 Task: Create a due date automation trigger when advanced on, on the monday before a card is due add content with a name containing resume at 11:00 AM.
Action: Mouse moved to (854, 258)
Screenshot: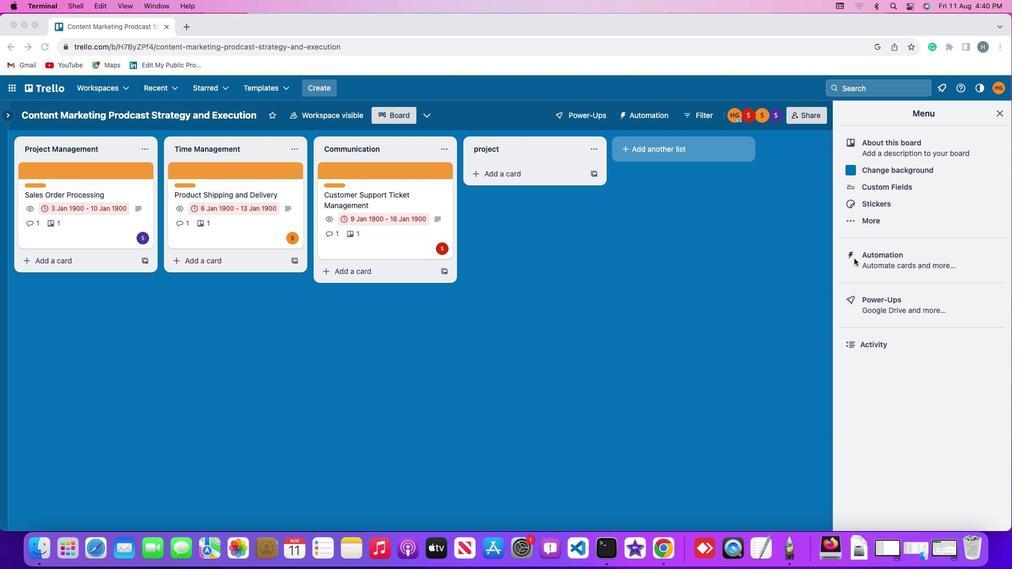 
Action: Mouse pressed left at (854, 258)
Screenshot: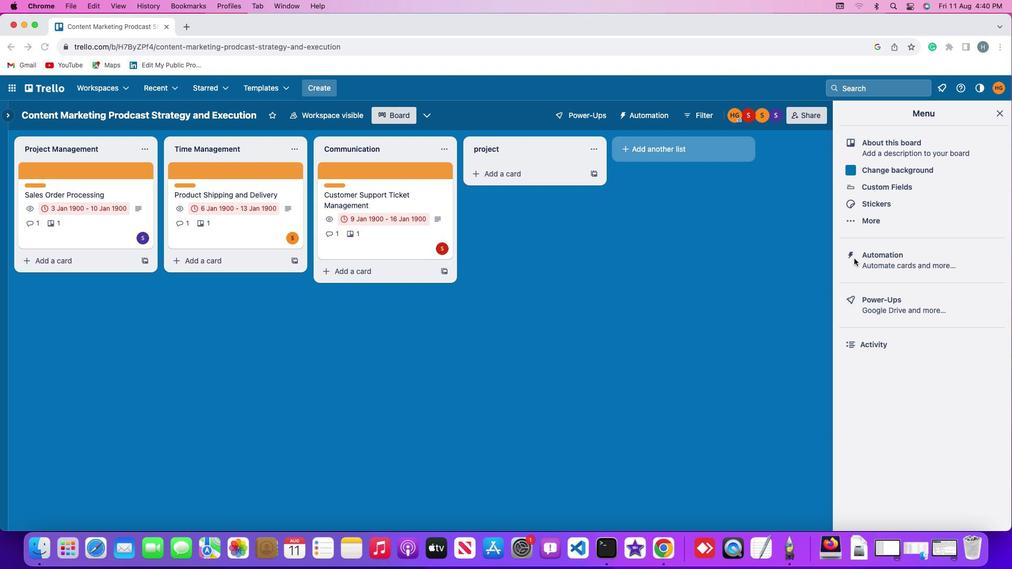 
Action: Mouse pressed left at (854, 258)
Screenshot: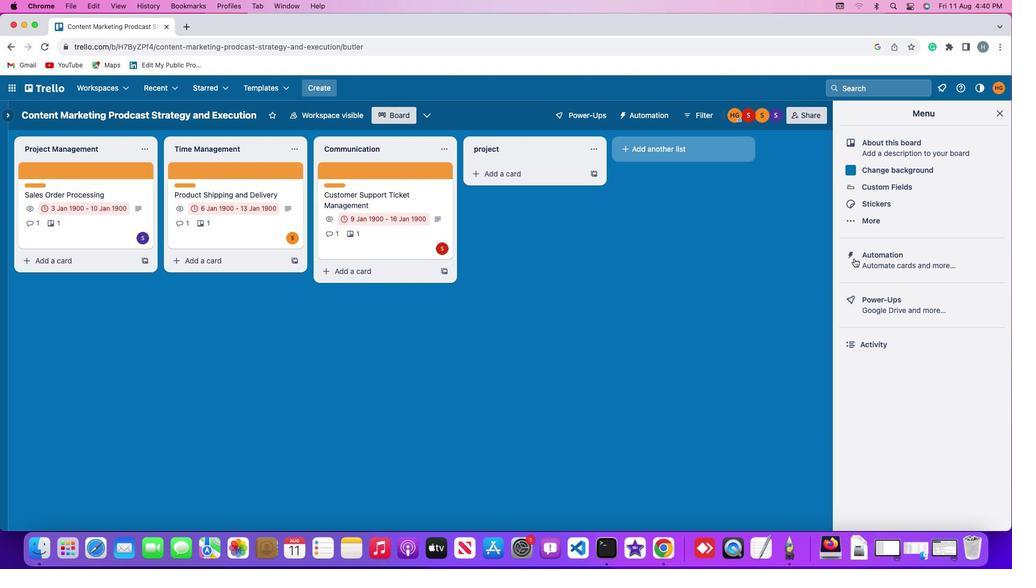 
Action: Mouse moved to (61, 249)
Screenshot: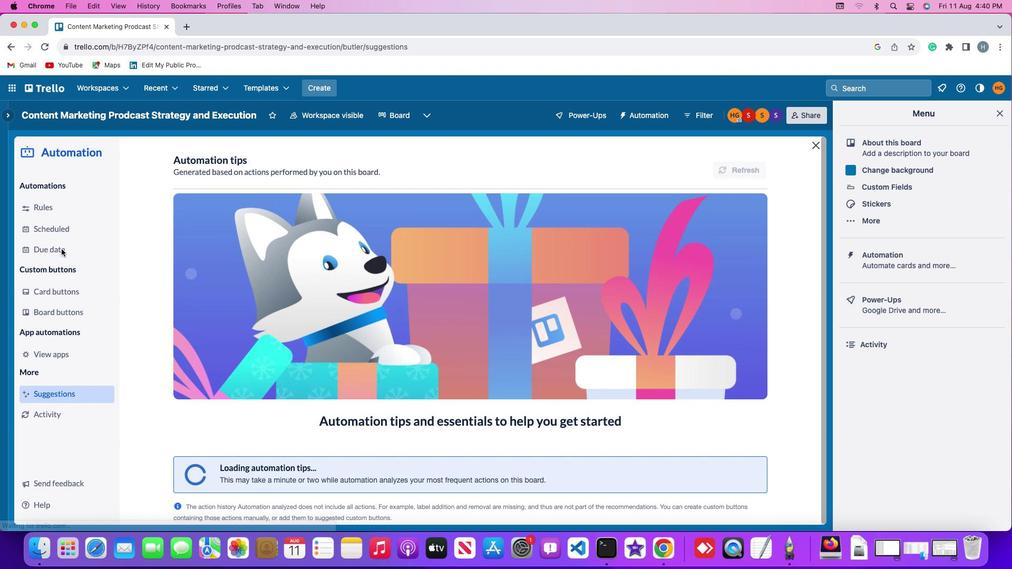
Action: Mouse pressed left at (61, 249)
Screenshot: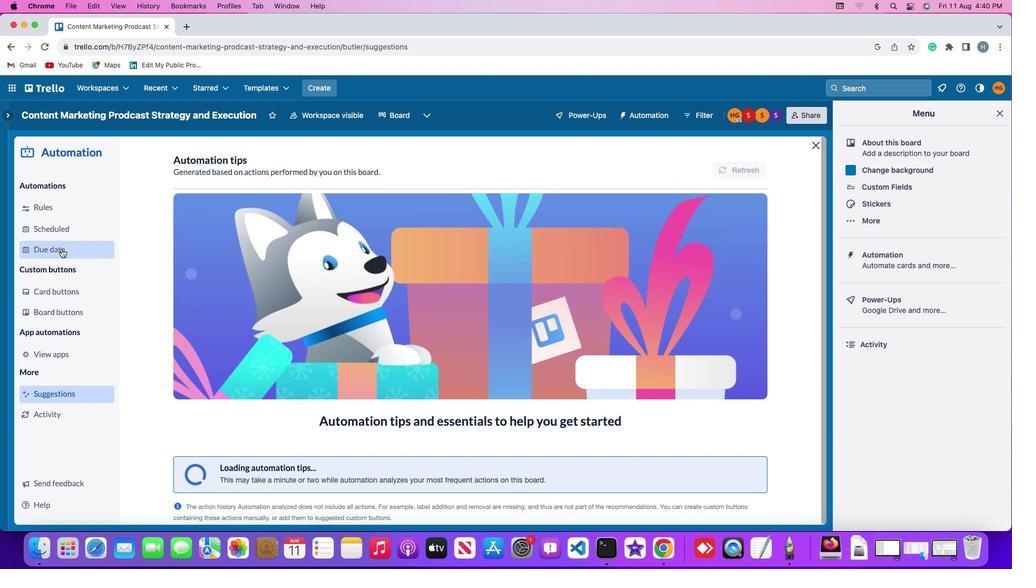 
Action: Mouse moved to (713, 162)
Screenshot: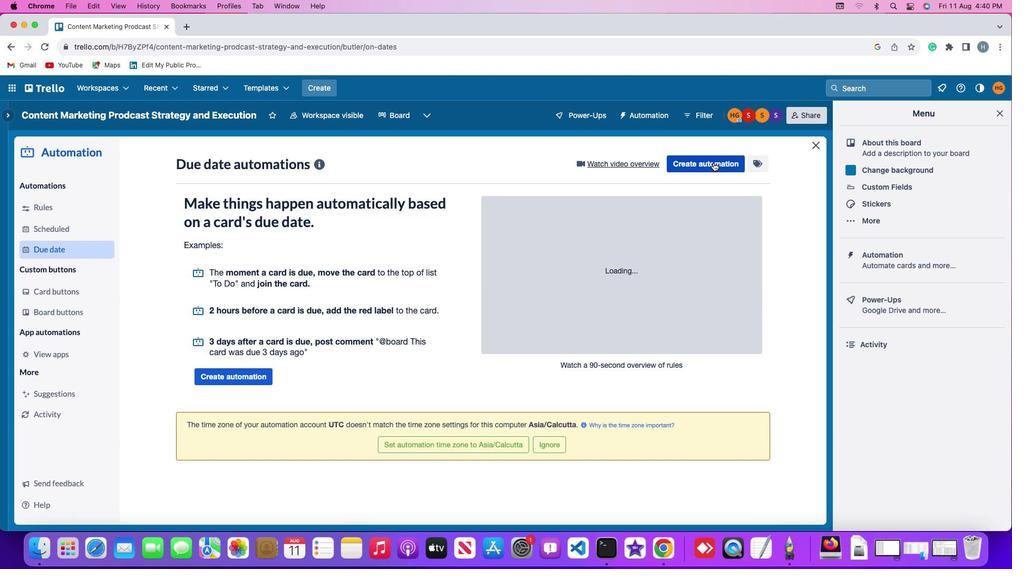 
Action: Mouse pressed left at (713, 162)
Screenshot: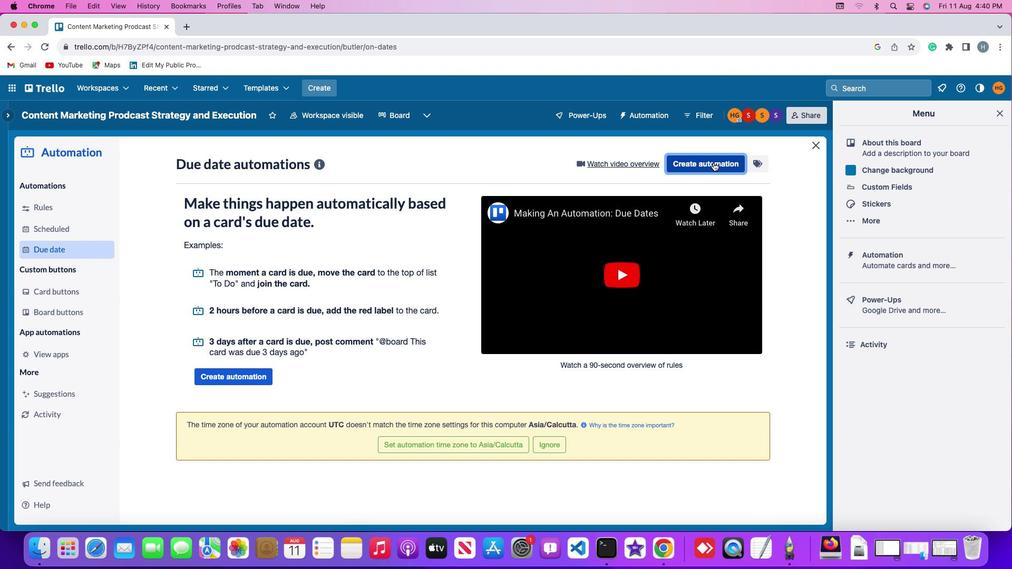 
Action: Mouse moved to (197, 263)
Screenshot: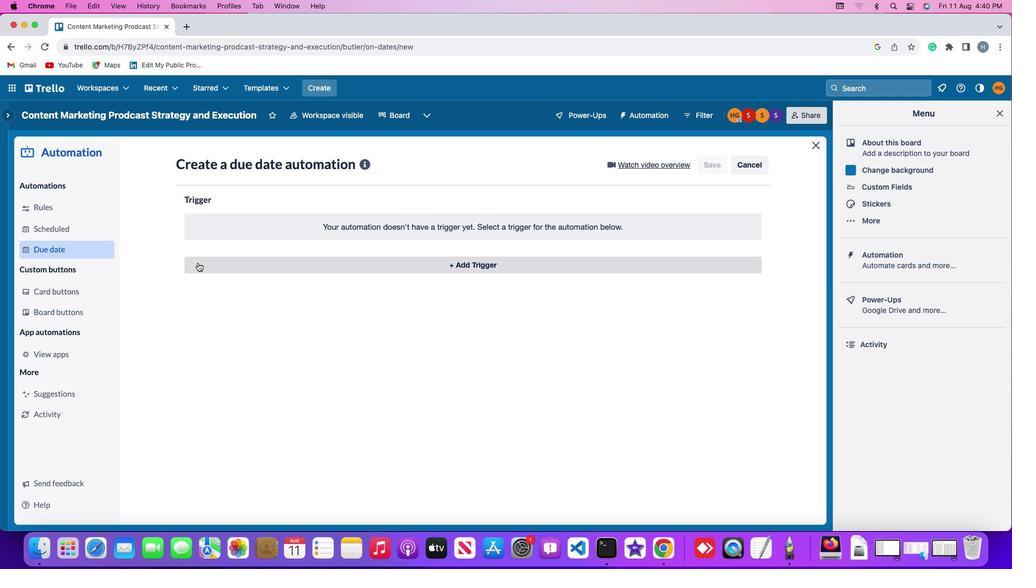 
Action: Mouse pressed left at (197, 263)
Screenshot: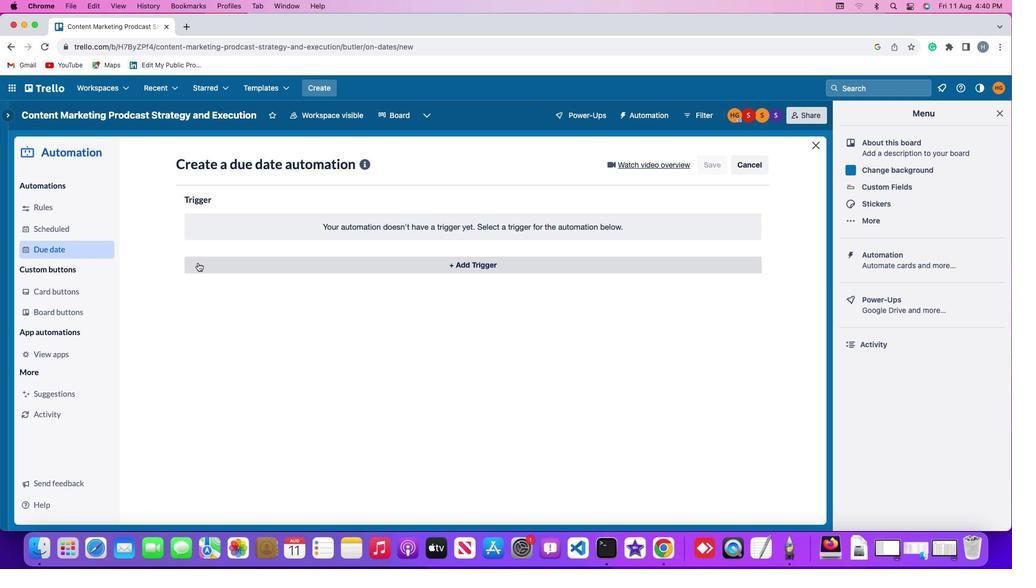 
Action: Mouse moved to (228, 455)
Screenshot: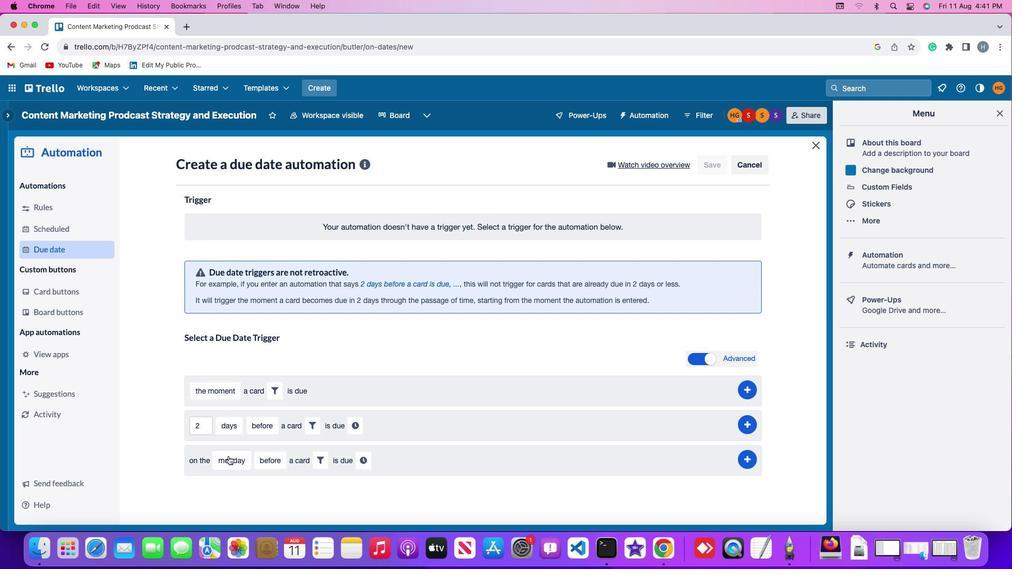 
Action: Mouse pressed left at (228, 455)
Screenshot: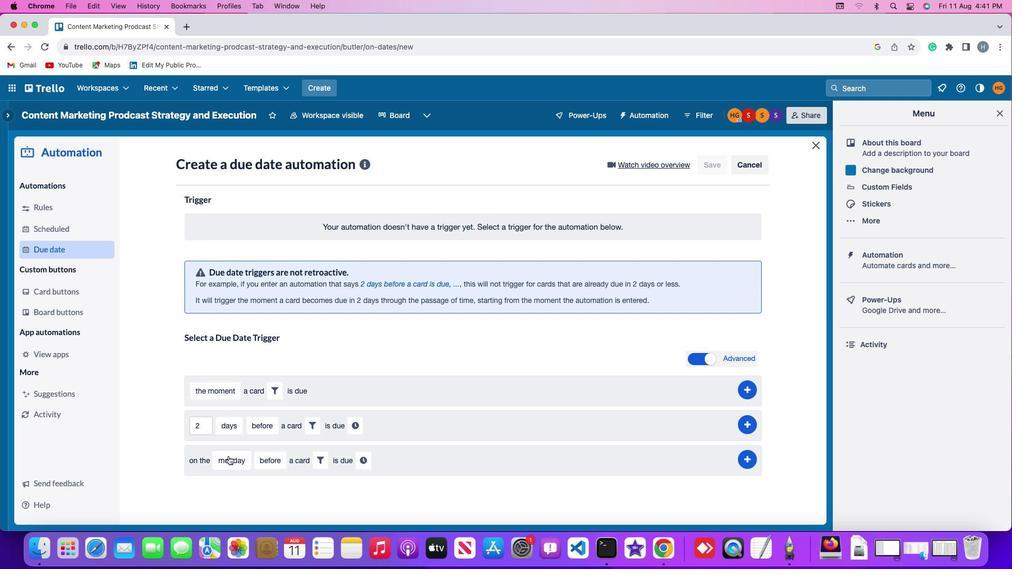 
Action: Mouse moved to (248, 314)
Screenshot: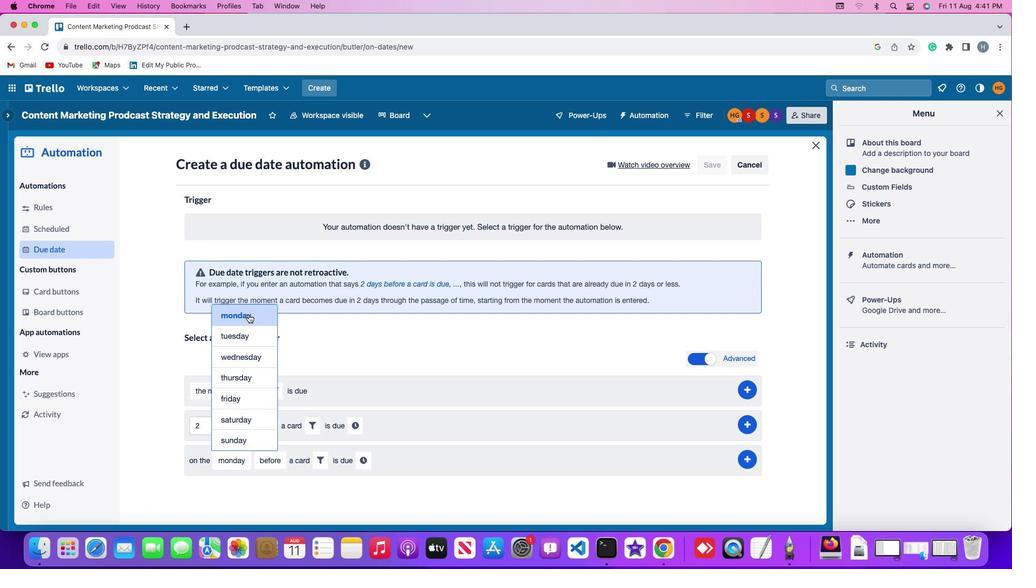 
Action: Mouse pressed left at (248, 314)
Screenshot: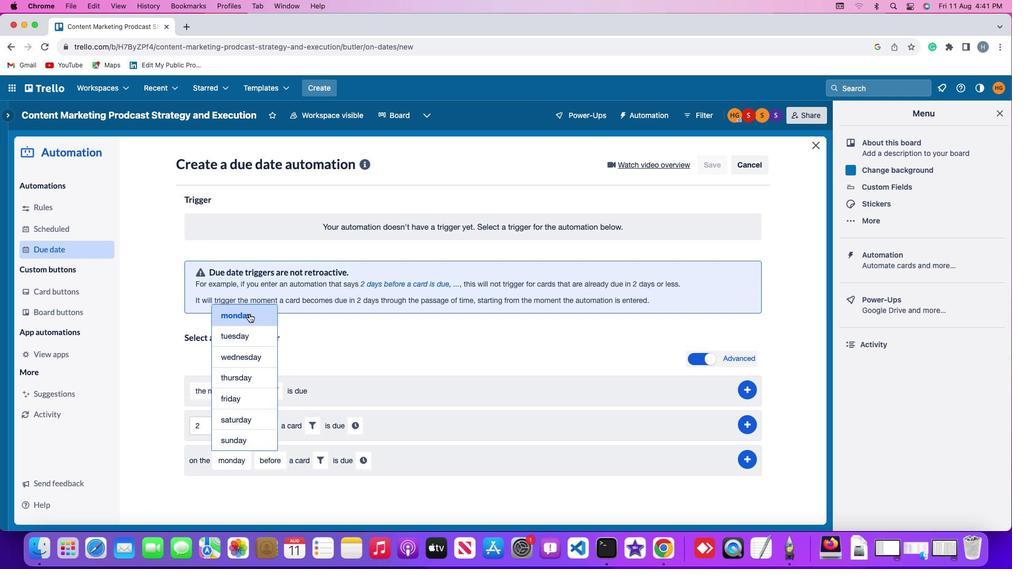 
Action: Mouse moved to (276, 458)
Screenshot: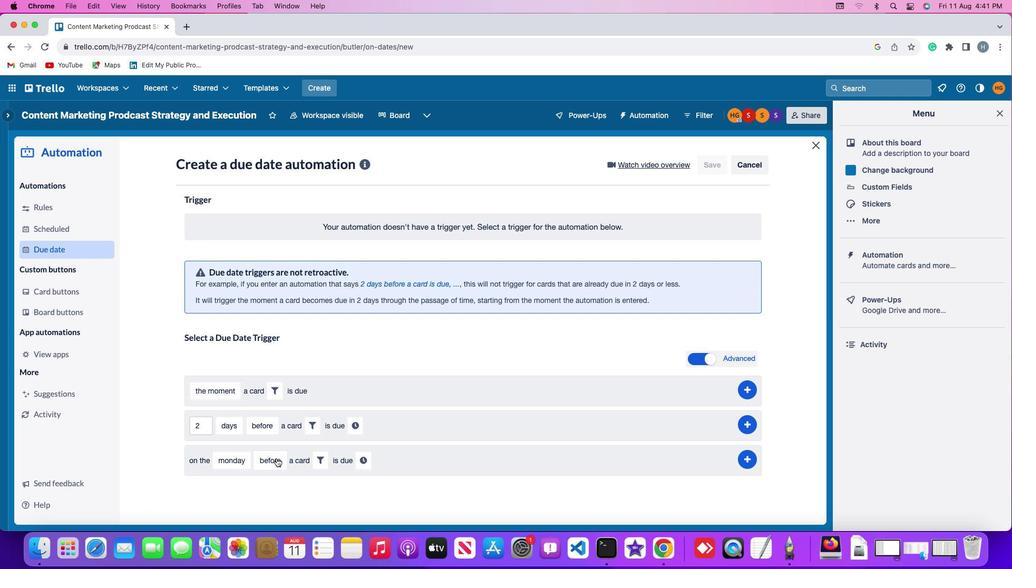 
Action: Mouse pressed left at (276, 458)
Screenshot: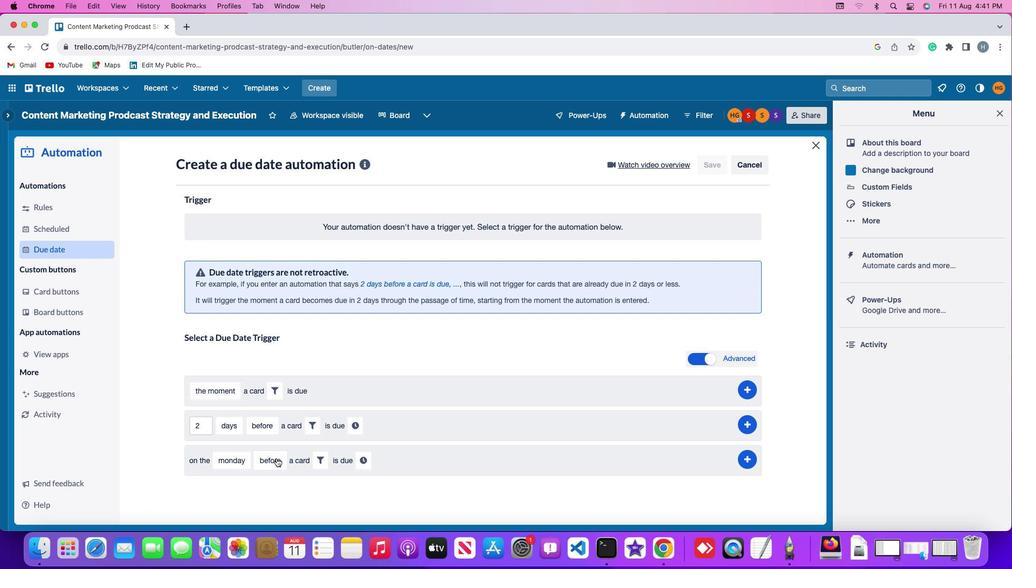 
Action: Mouse moved to (292, 378)
Screenshot: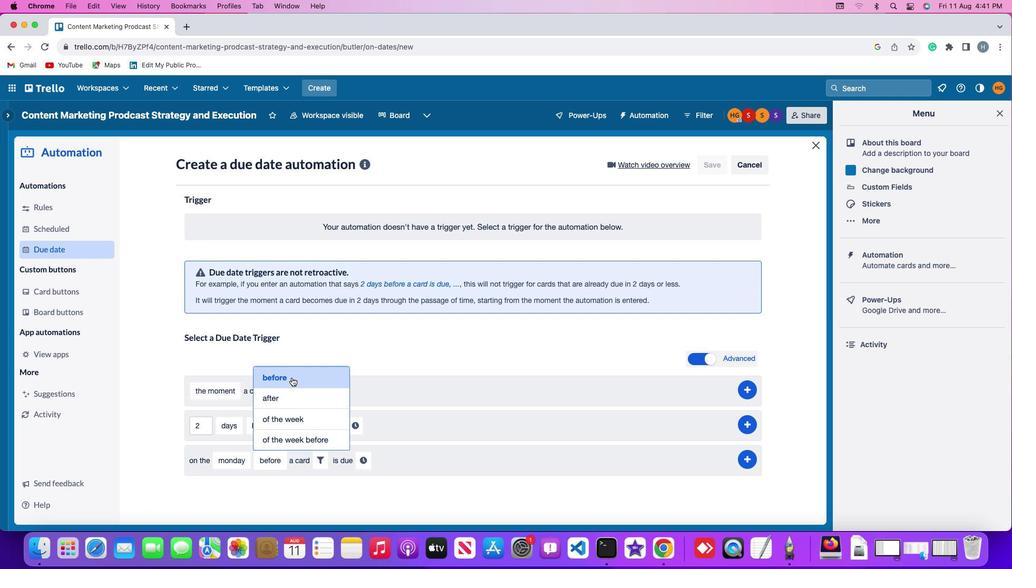 
Action: Mouse pressed left at (292, 378)
Screenshot: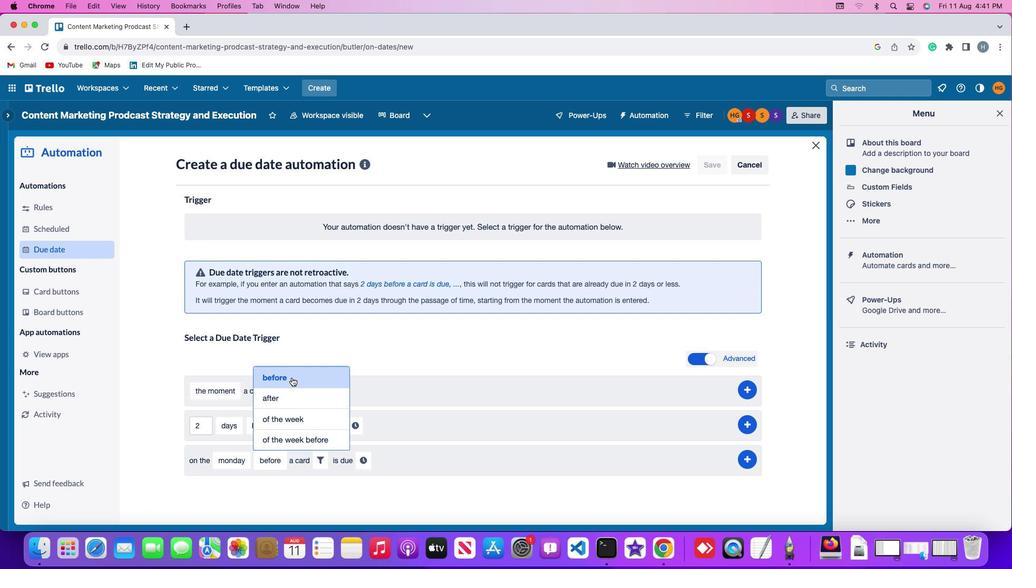 
Action: Mouse moved to (317, 458)
Screenshot: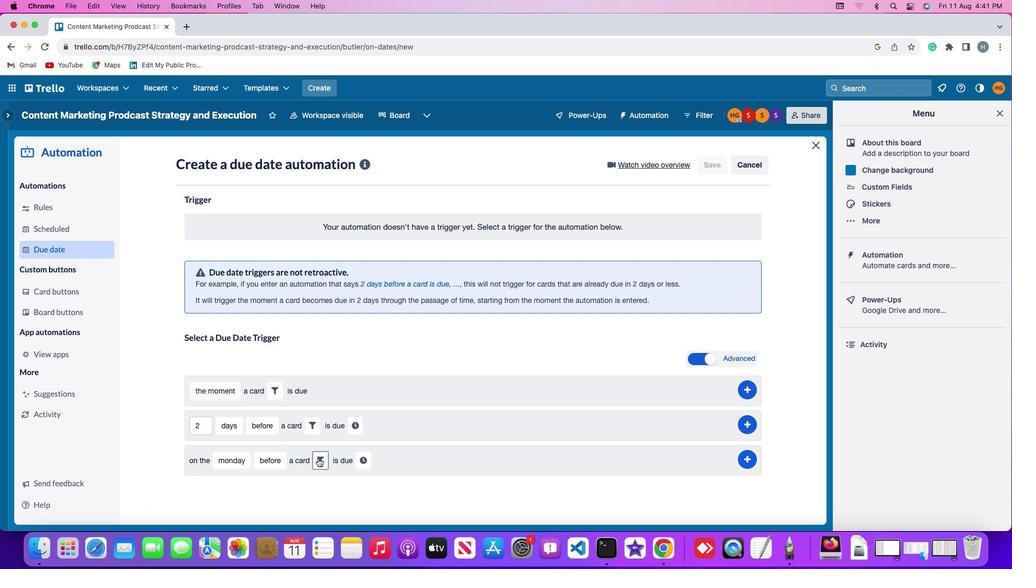 
Action: Mouse pressed left at (317, 458)
Screenshot: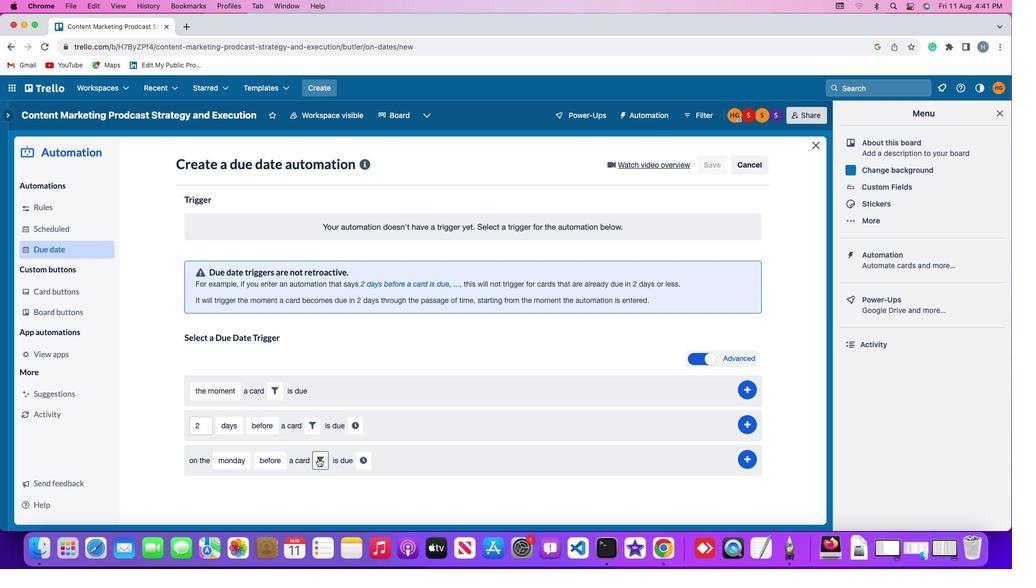 
Action: Mouse moved to (435, 492)
Screenshot: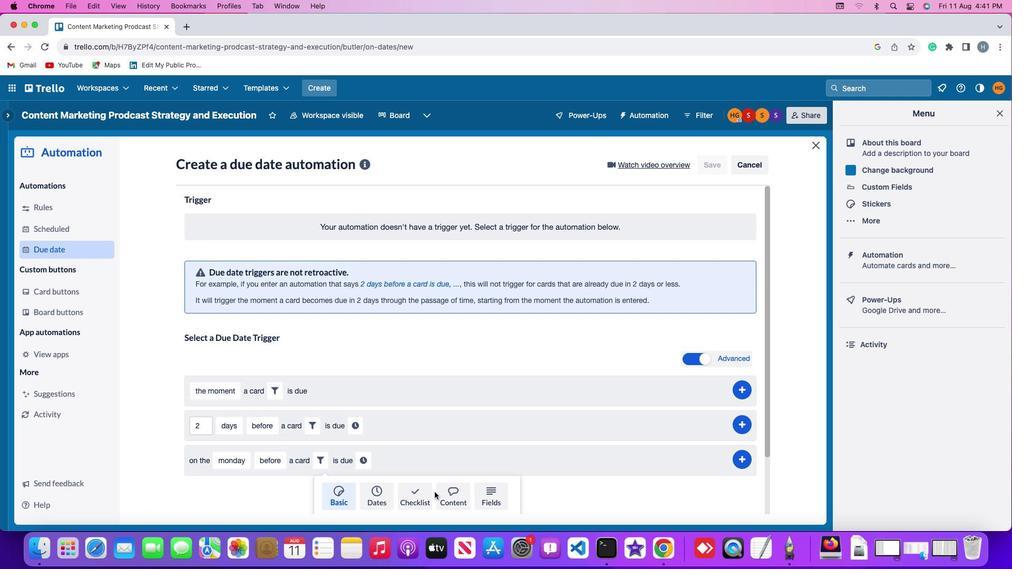
Action: Mouse pressed left at (435, 492)
Screenshot: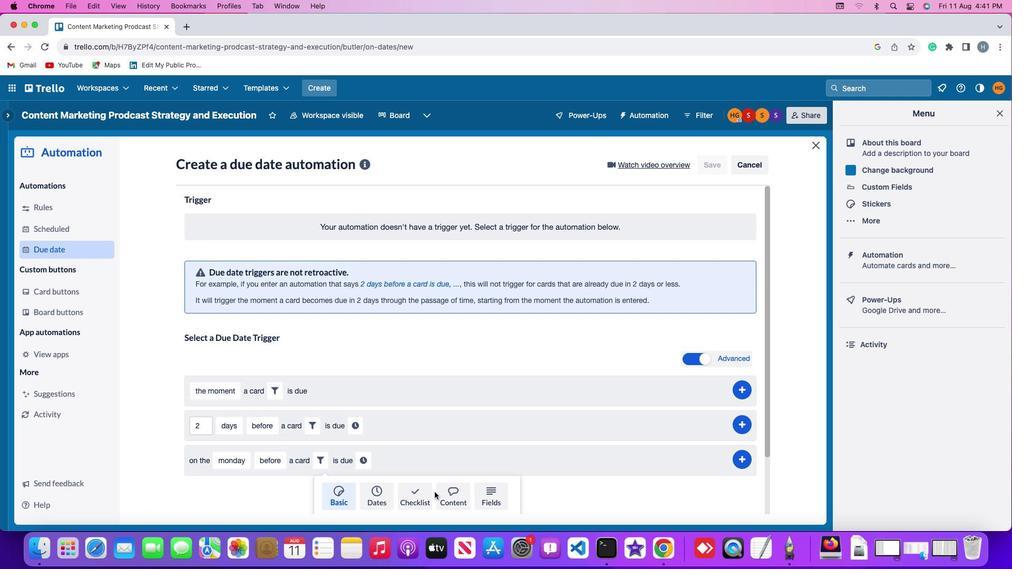
Action: Mouse moved to (452, 492)
Screenshot: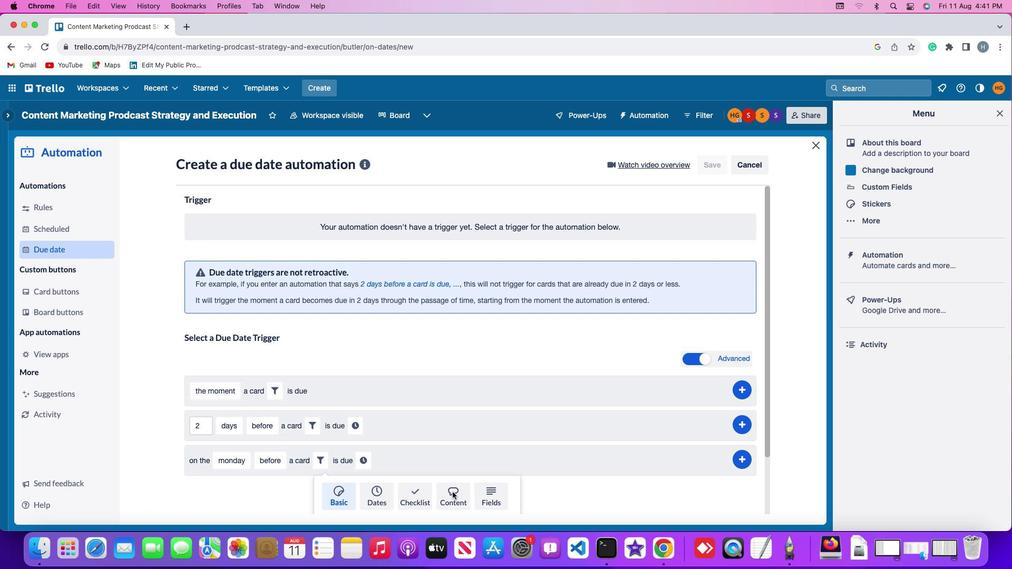 
Action: Mouse pressed left at (452, 492)
Screenshot: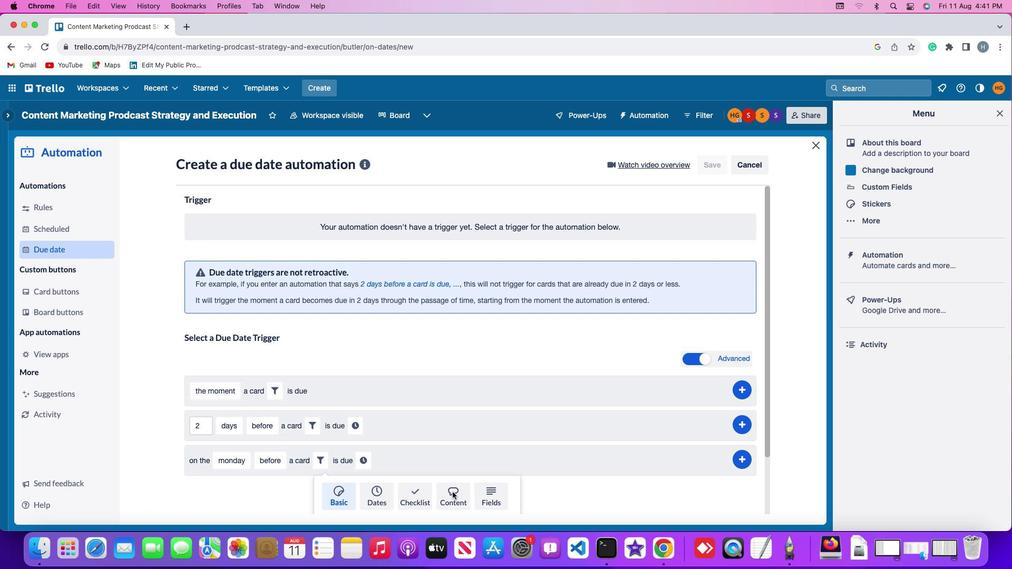
Action: Mouse moved to (257, 491)
Screenshot: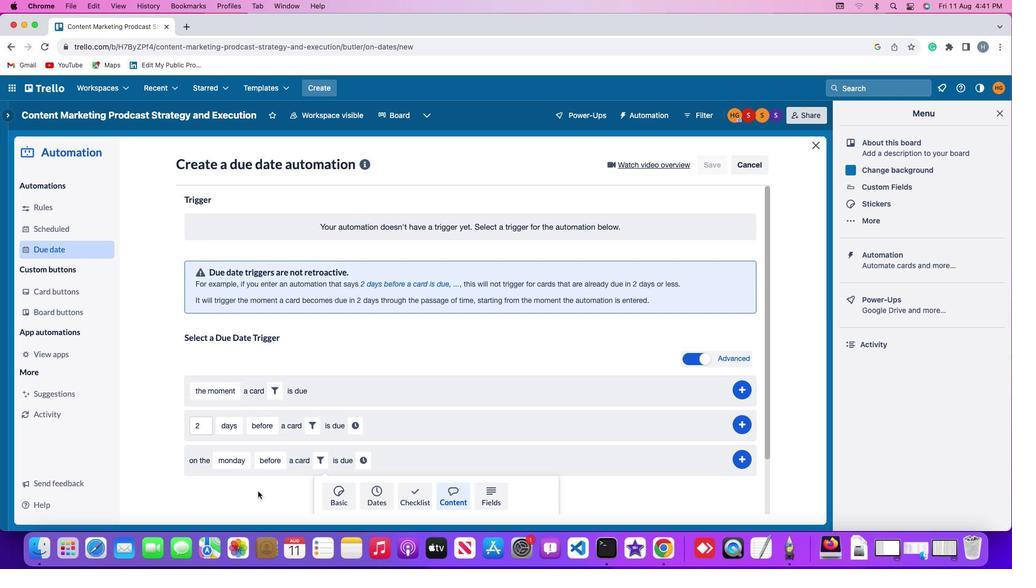 
Action: Mouse scrolled (257, 491) with delta (0, 0)
Screenshot: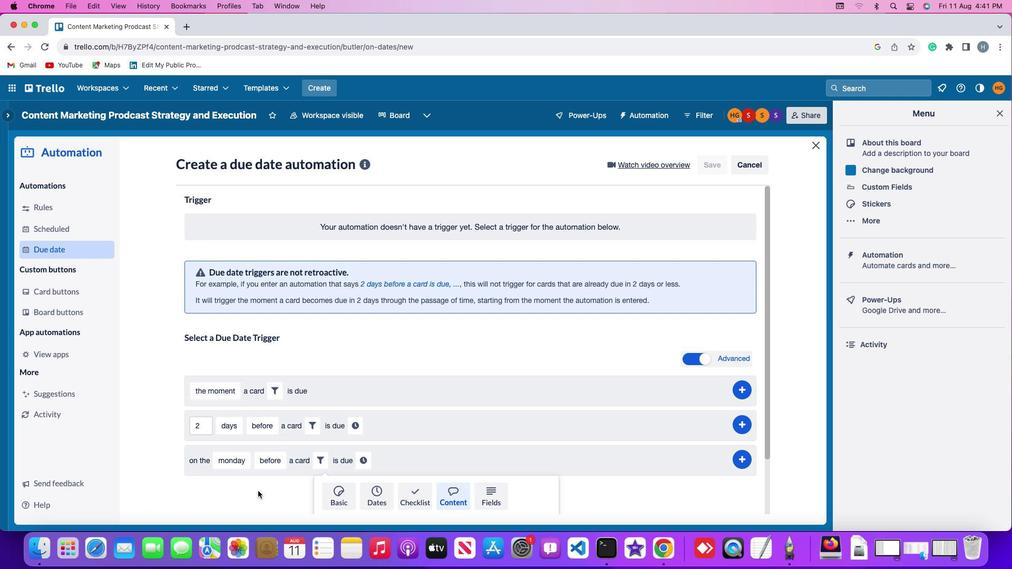 
Action: Mouse scrolled (257, 491) with delta (0, 0)
Screenshot: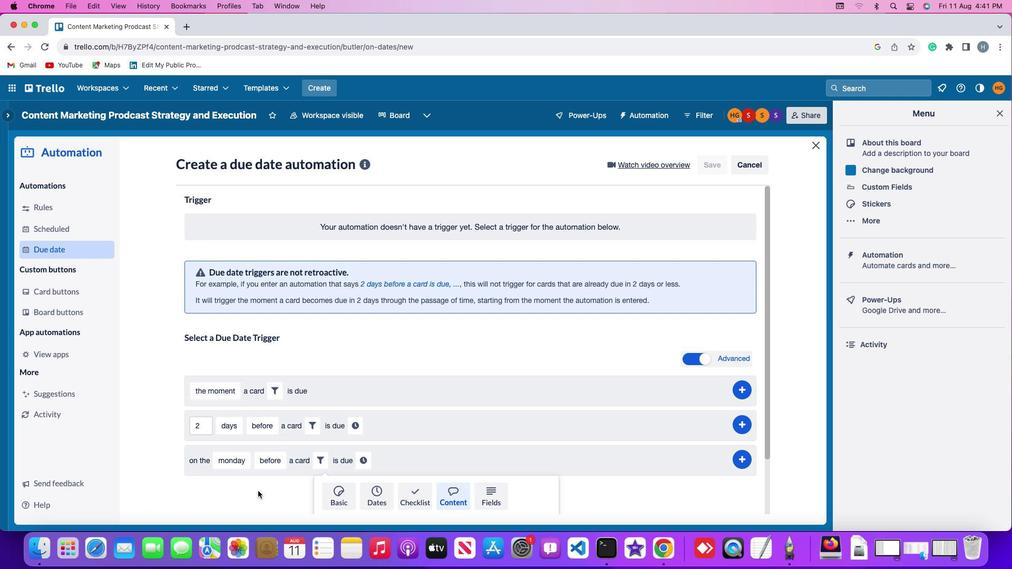 
Action: Mouse scrolled (257, 491) with delta (0, -1)
Screenshot: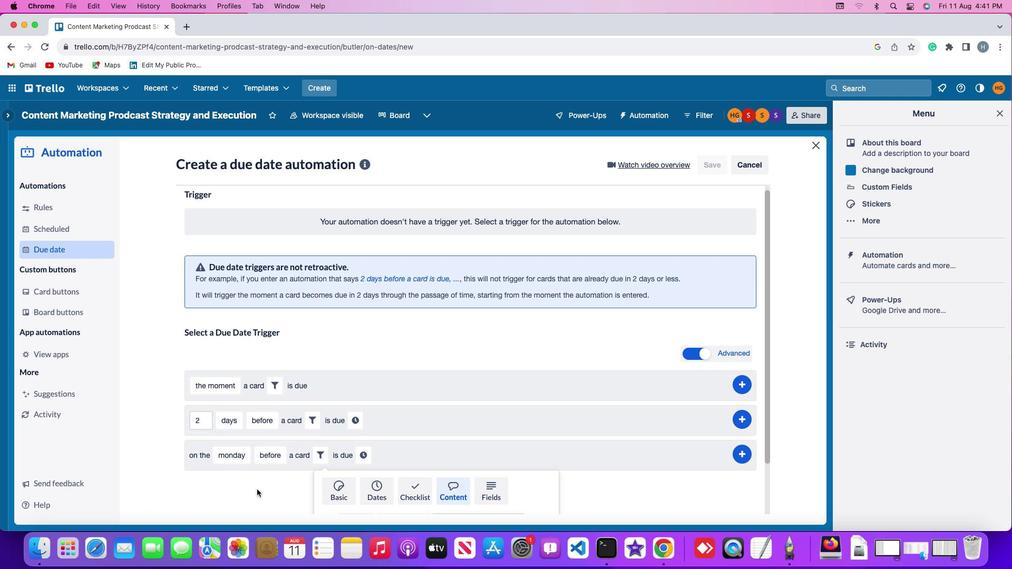 
Action: Mouse moved to (257, 489)
Screenshot: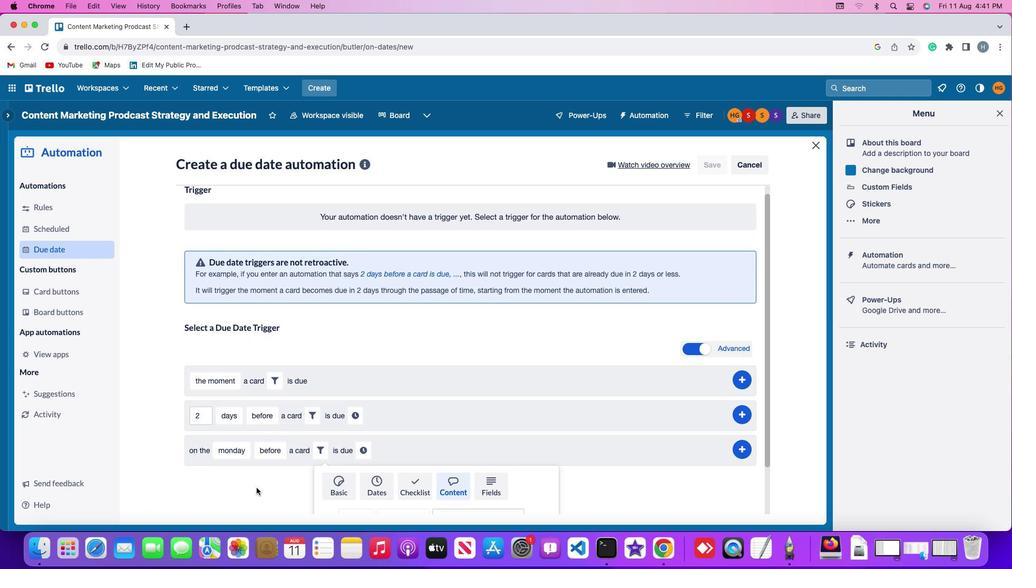 
Action: Mouse scrolled (257, 489) with delta (0, -2)
Screenshot: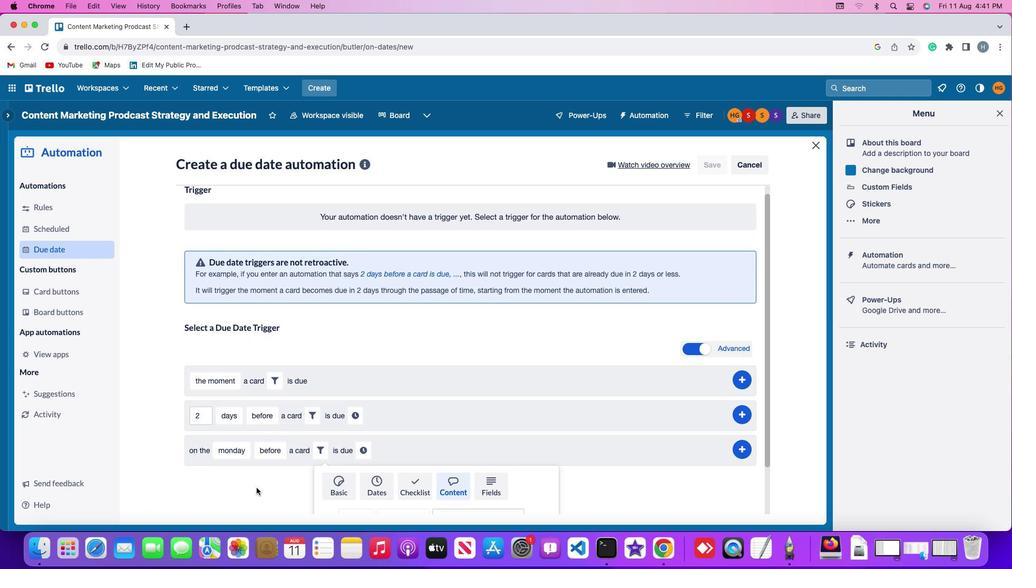 
Action: Mouse moved to (349, 462)
Screenshot: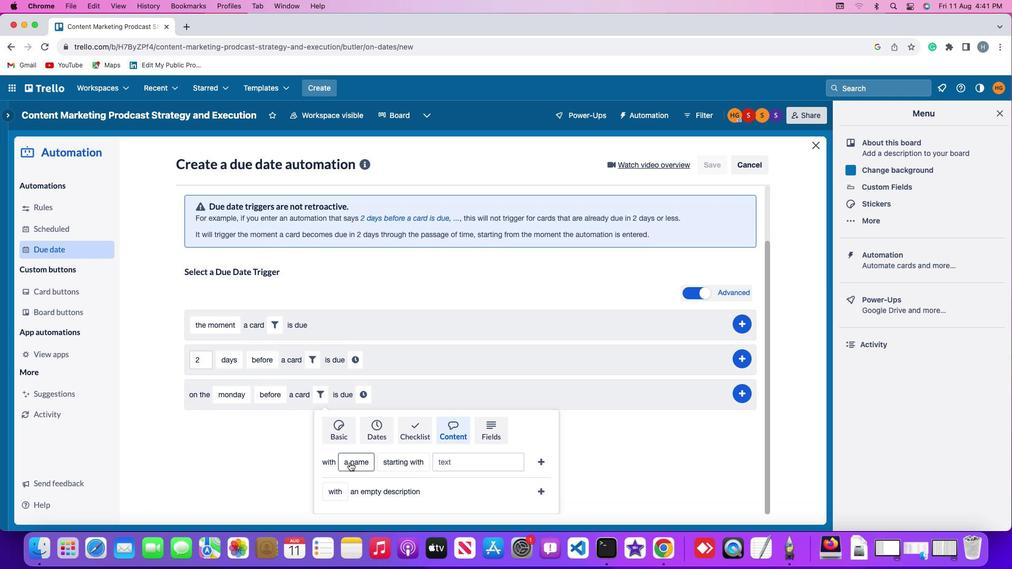 
Action: Mouse pressed left at (349, 462)
Screenshot: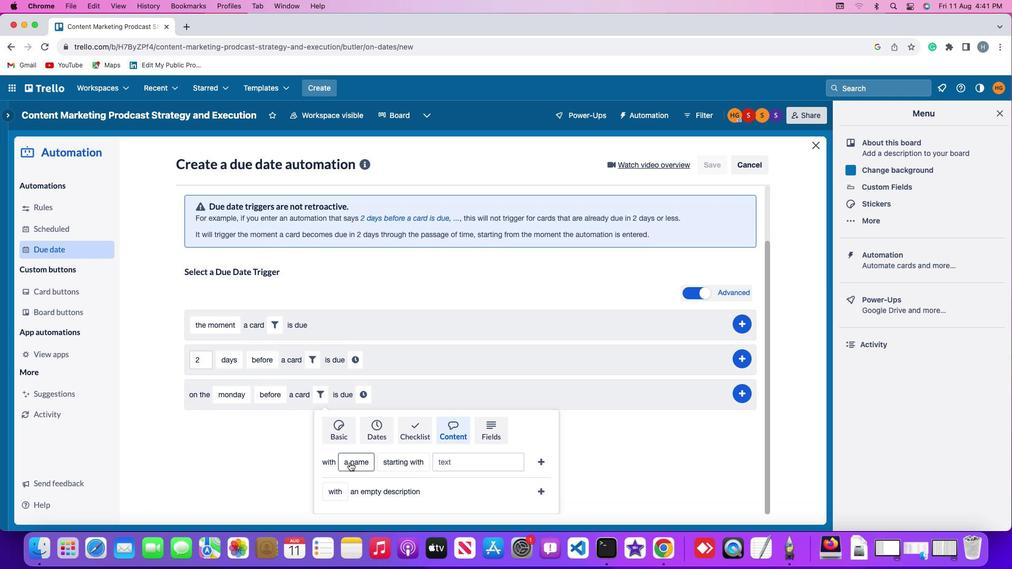 
Action: Mouse moved to (377, 399)
Screenshot: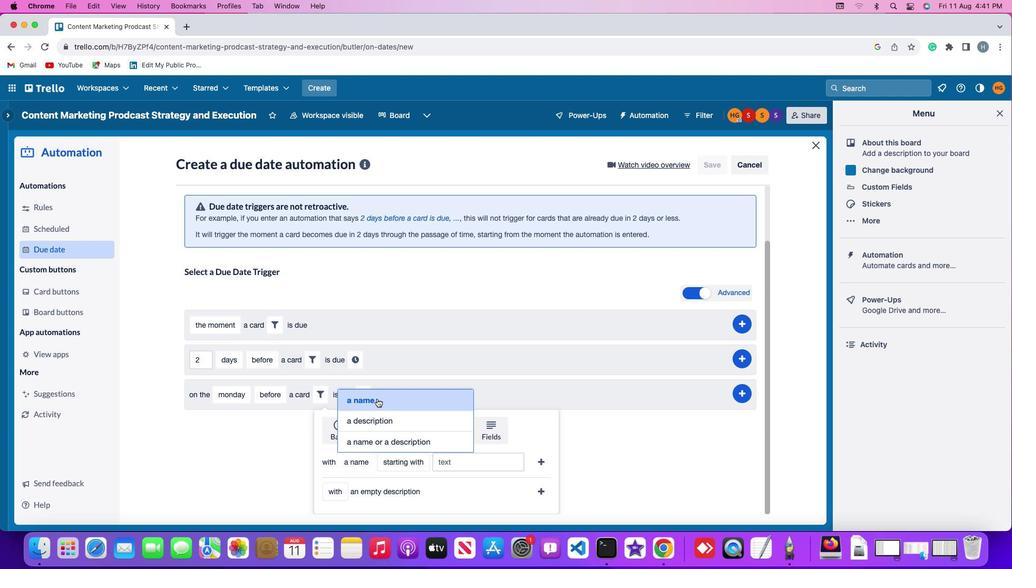 
Action: Mouse pressed left at (377, 399)
Screenshot: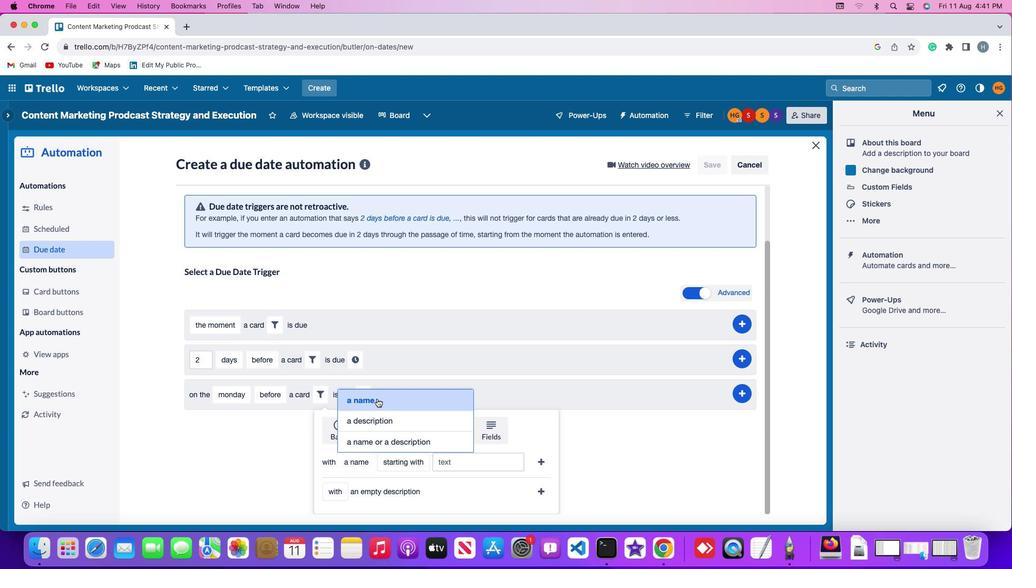 
Action: Mouse moved to (406, 463)
Screenshot: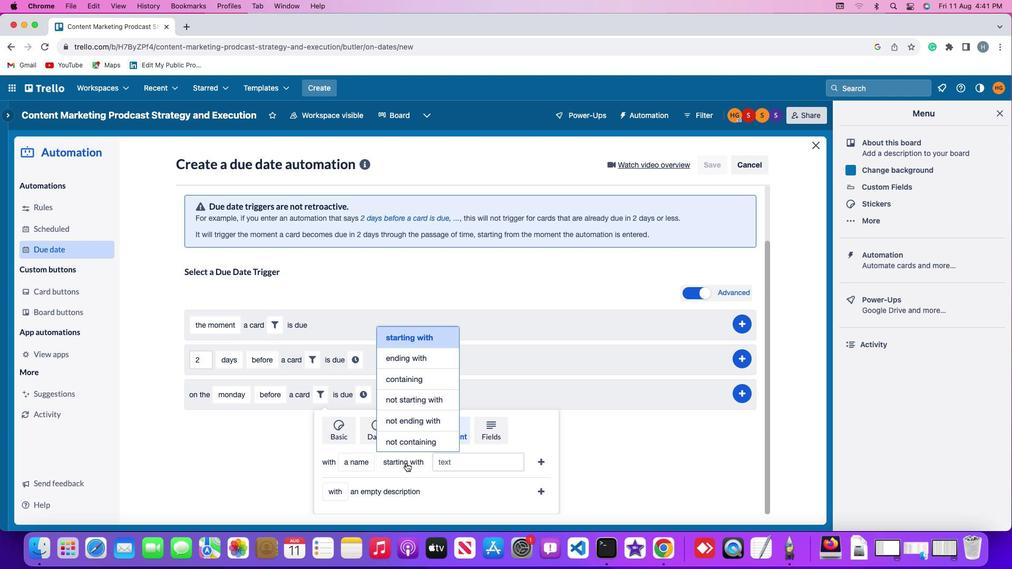 
Action: Mouse pressed left at (406, 463)
Screenshot: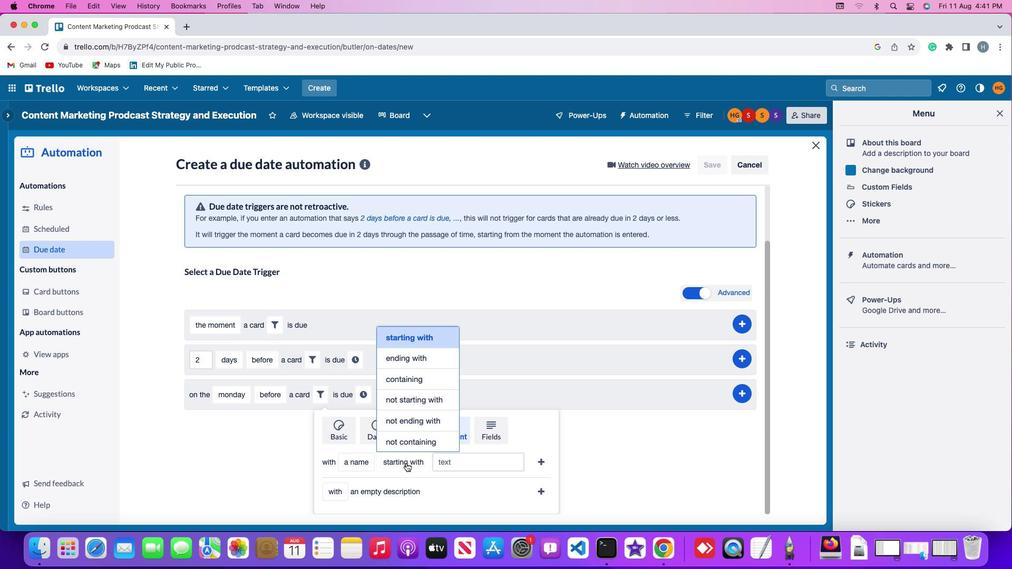 
Action: Mouse moved to (417, 378)
Screenshot: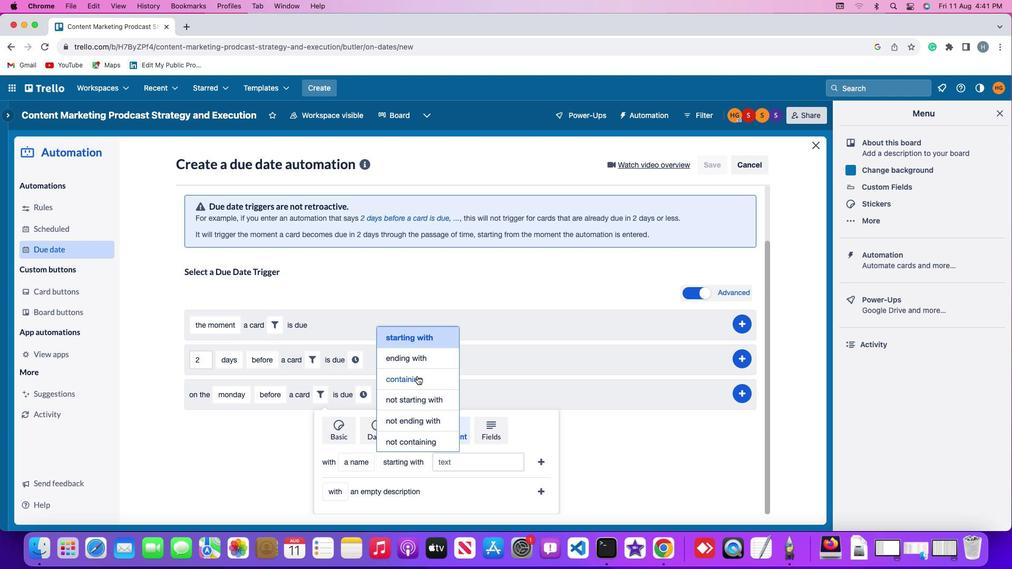 
Action: Mouse pressed left at (417, 378)
Screenshot: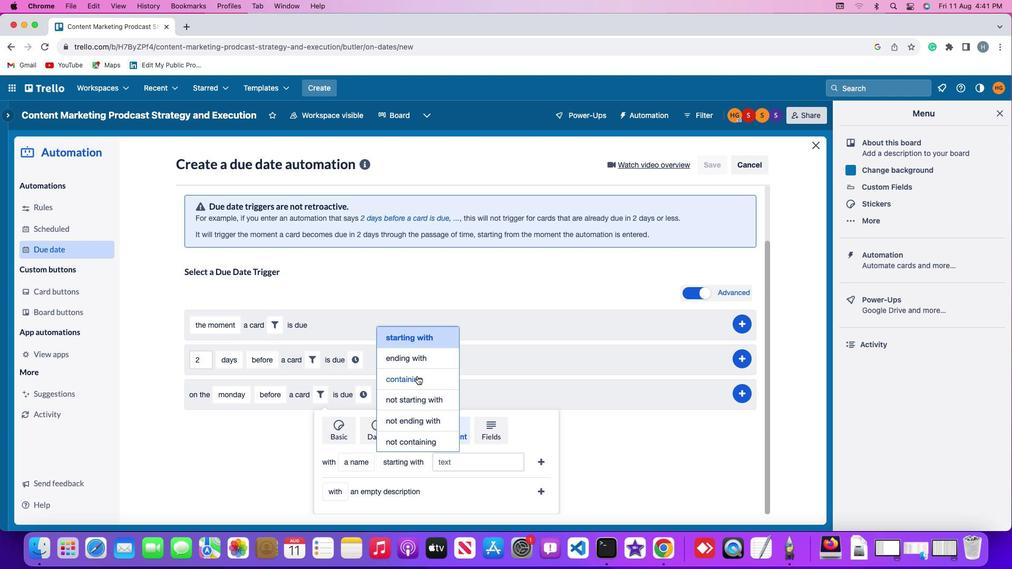 
Action: Mouse moved to (463, 458)
Screenshot: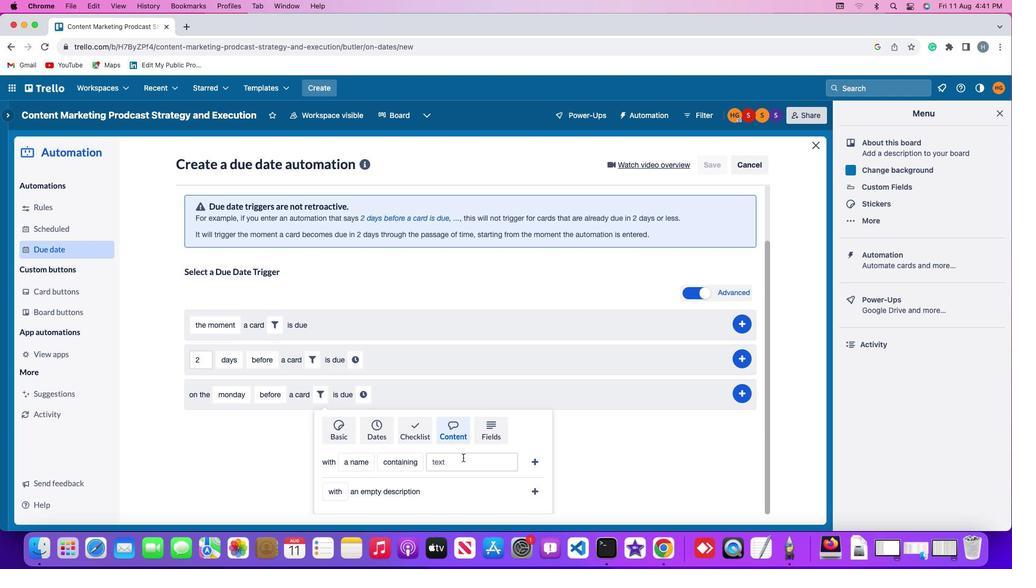 
Action: Mouse pressed left at (463, 458)
Screenshot: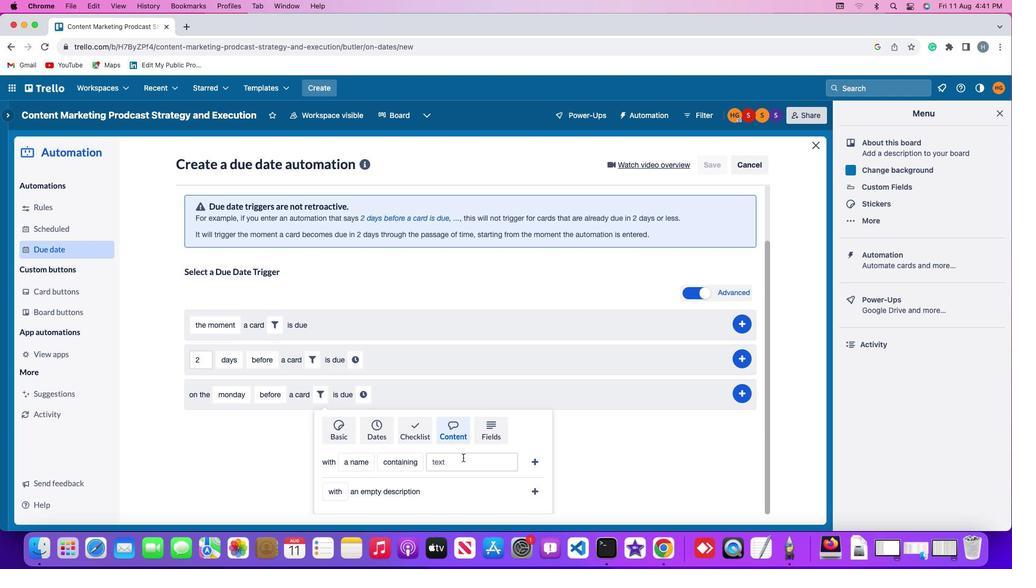 
Action: Key pressed 'r''e''s''u''m''e'
Screenshot: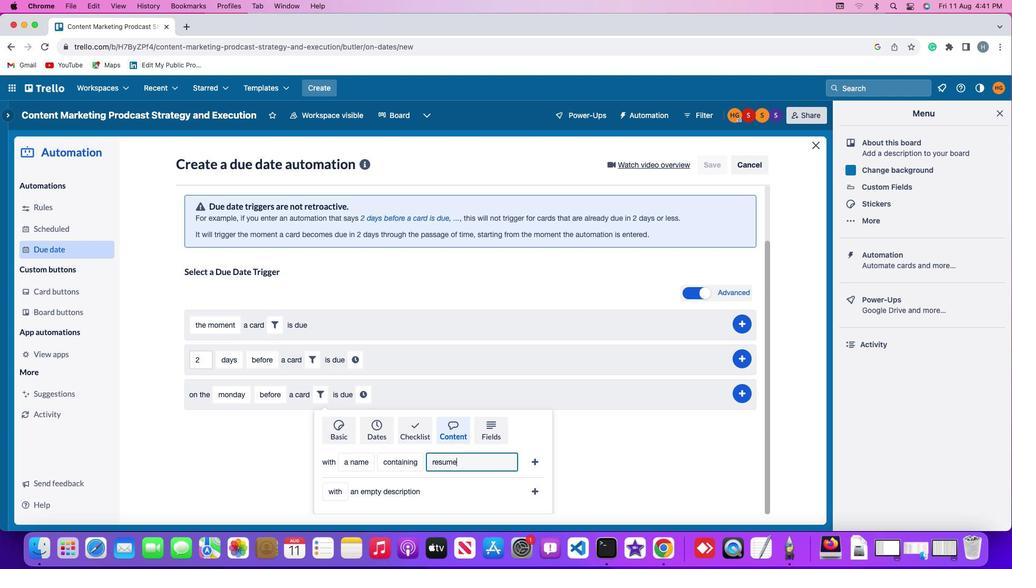 
Action: Mouse moved to (534, 457)
Screenshot: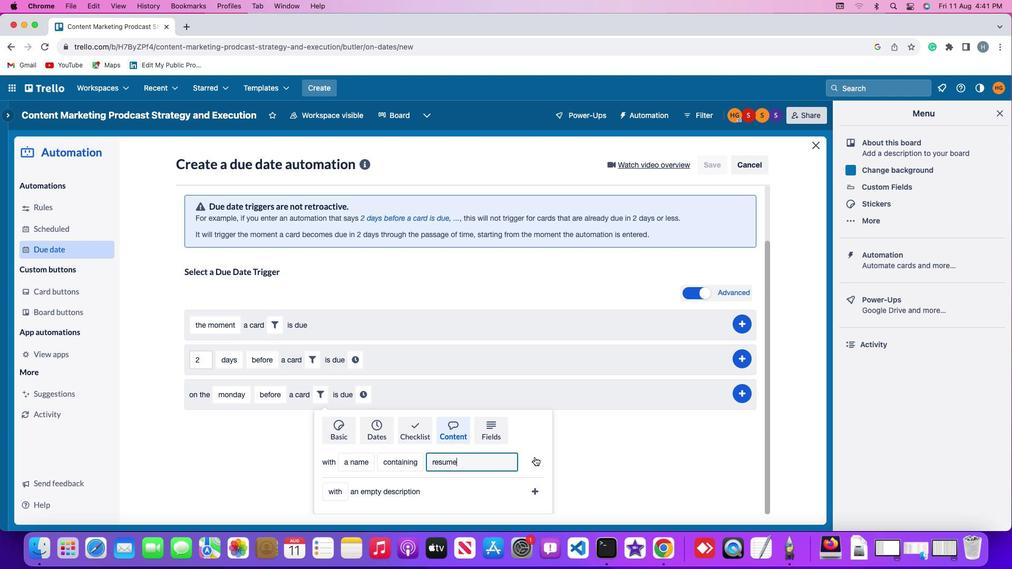 
Action: Mouse pressed left at (534, 457)
Screenshot: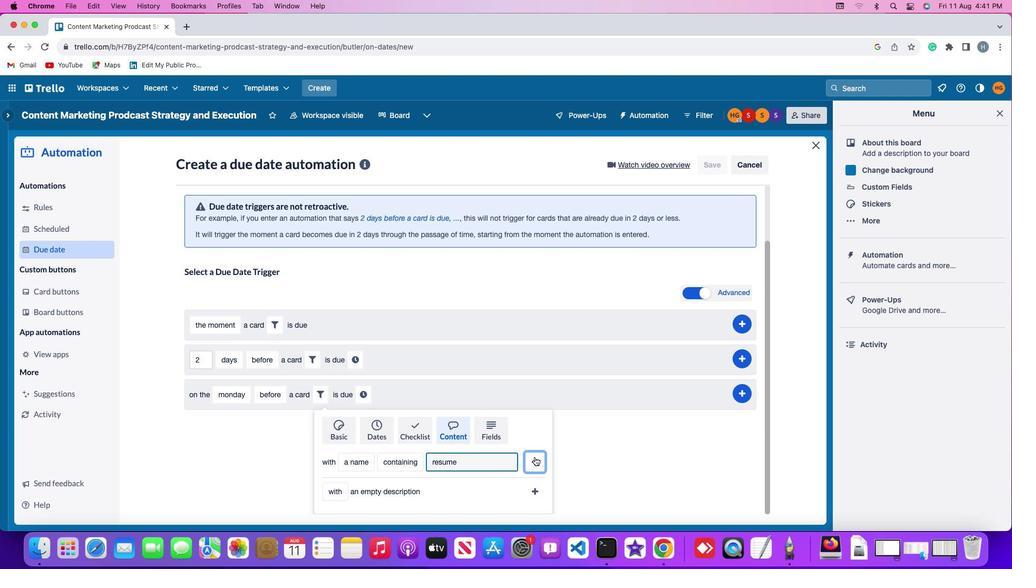 
Action: Mouse moved to (500, 454)
Screenshot: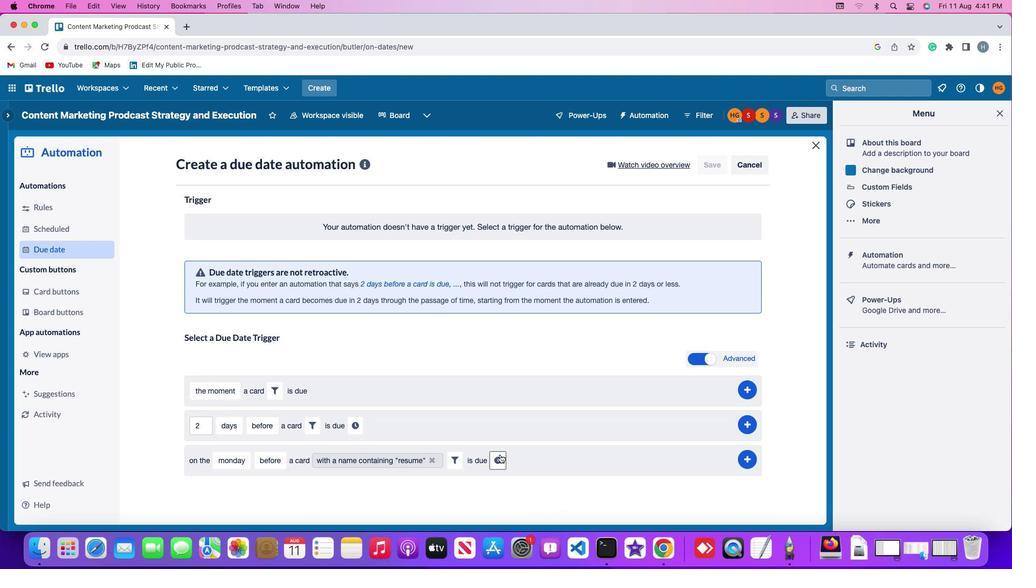 
Action: Mouse pressed left at (500, 454)
Screenshot: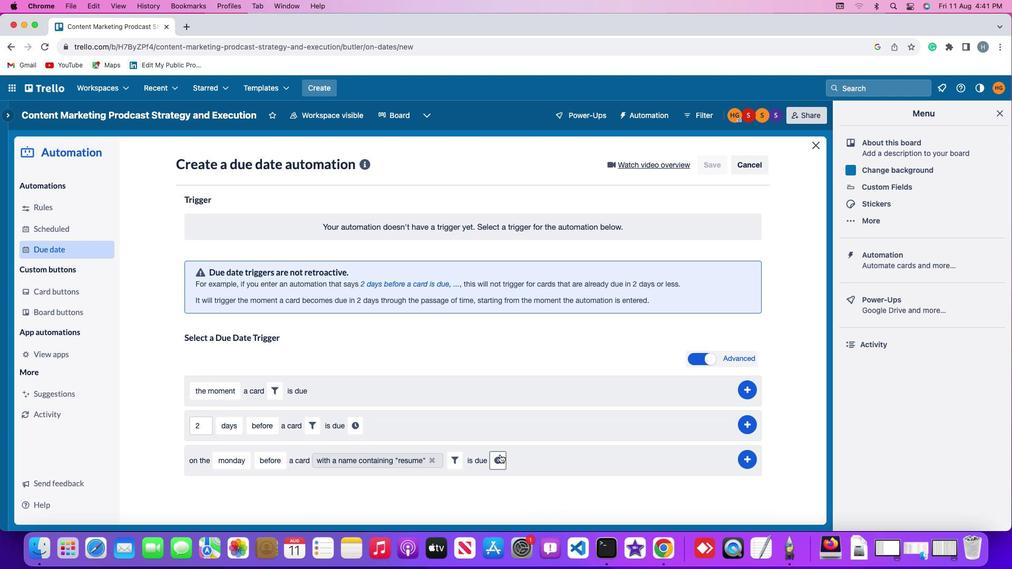 
Action: Mouse moved to (518, 464)
Screenshot: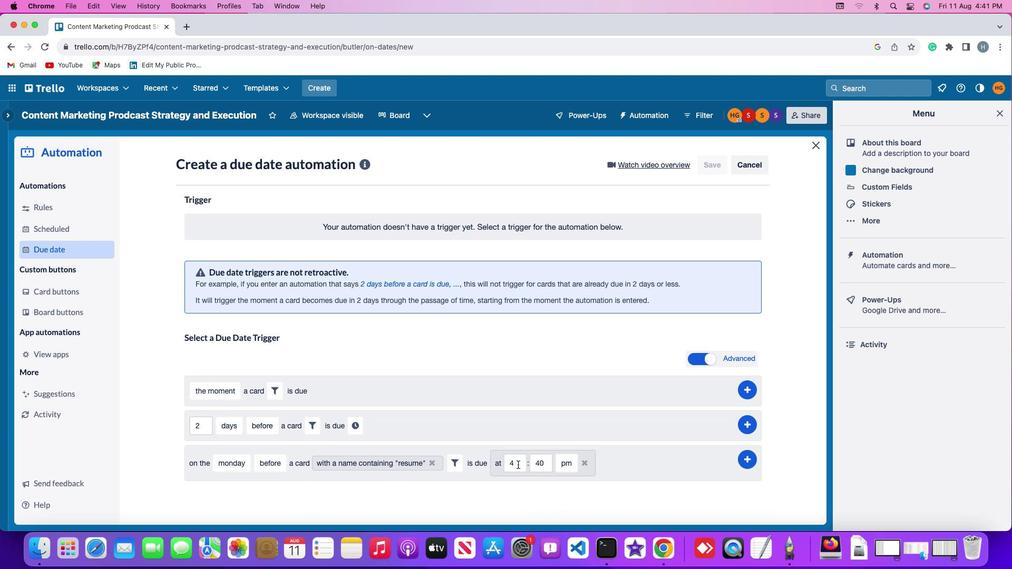 
Action: Mouse pressed left at (518, 464)
Screenshot: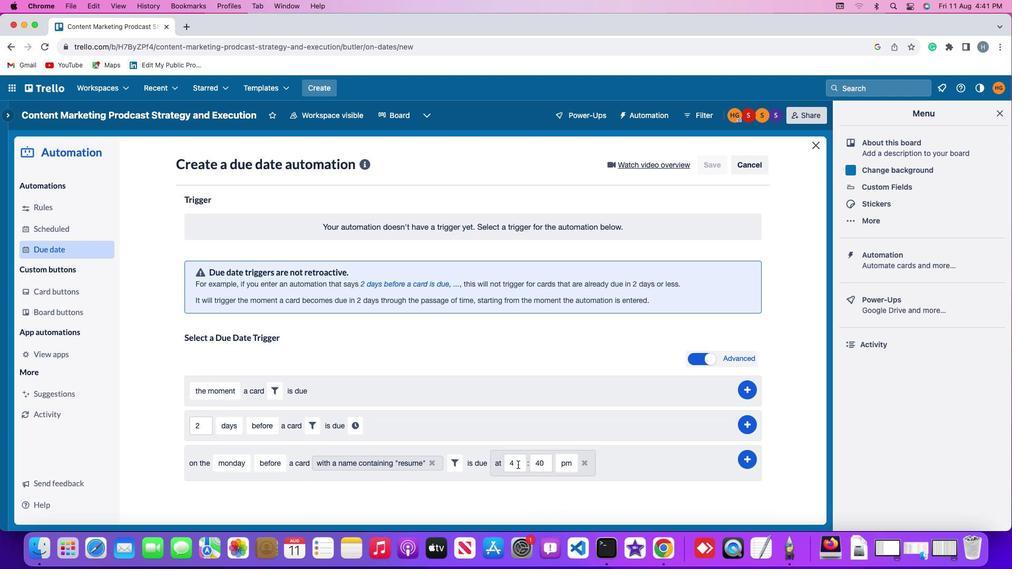 
Action: Mouse moved to (519, 467)
Screenshot: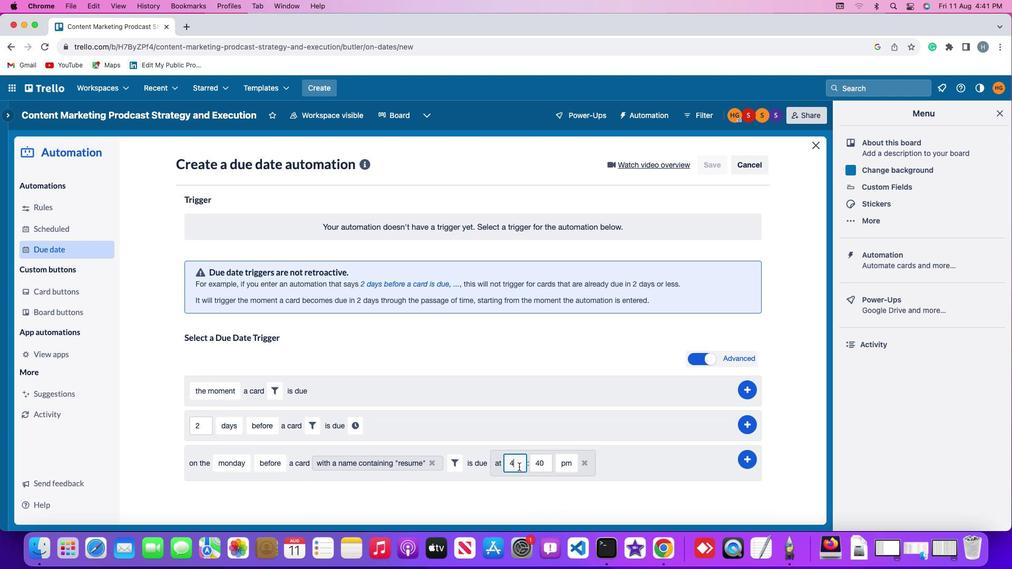 
Action: Key pressed Key.backspace'1''1'
Screenshot: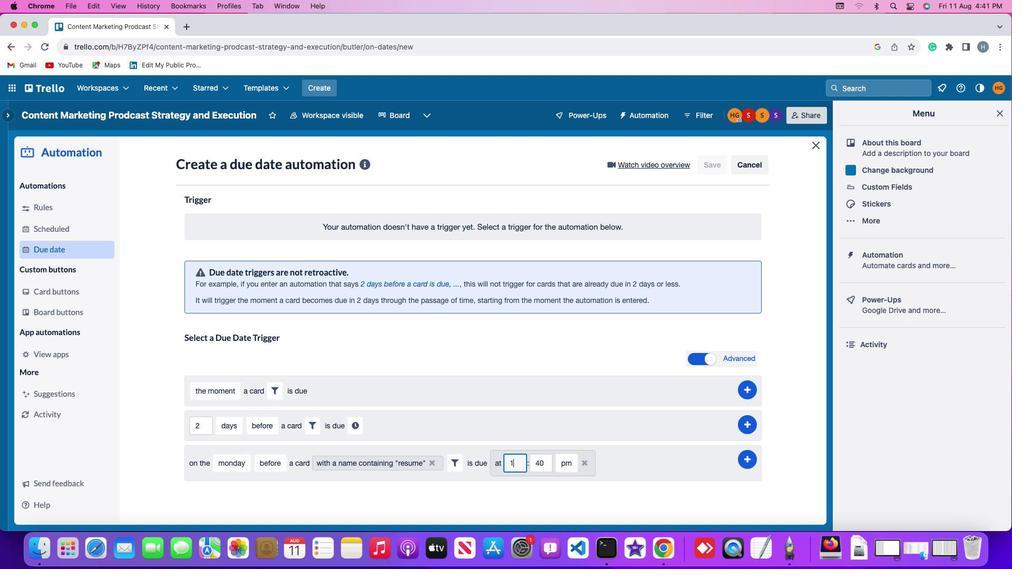 
Action: Mouse moved to (548, 463)
Screenshot: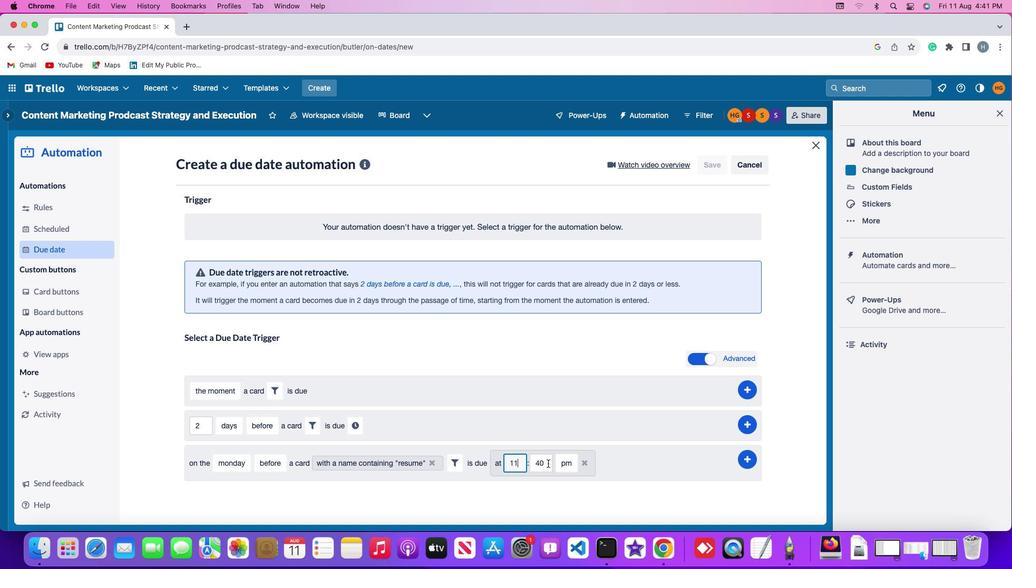
Action: Mouse pressed left at (548, 463)
Screenshot: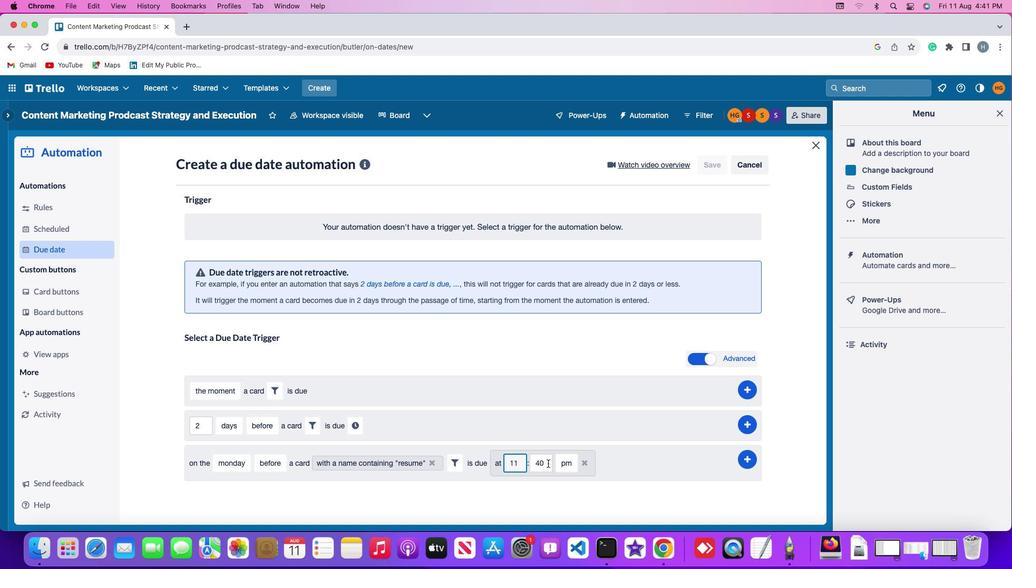 
Action: Key pressed Key.backspaceKey.backspace
Screenshot: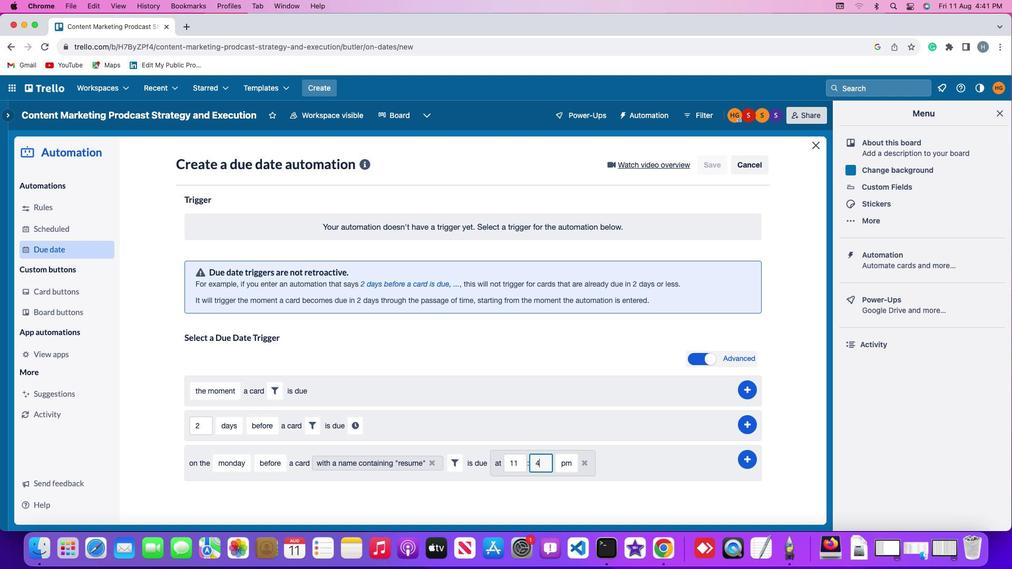 
Action: Mouse moved to (547, 463)
Screenshot: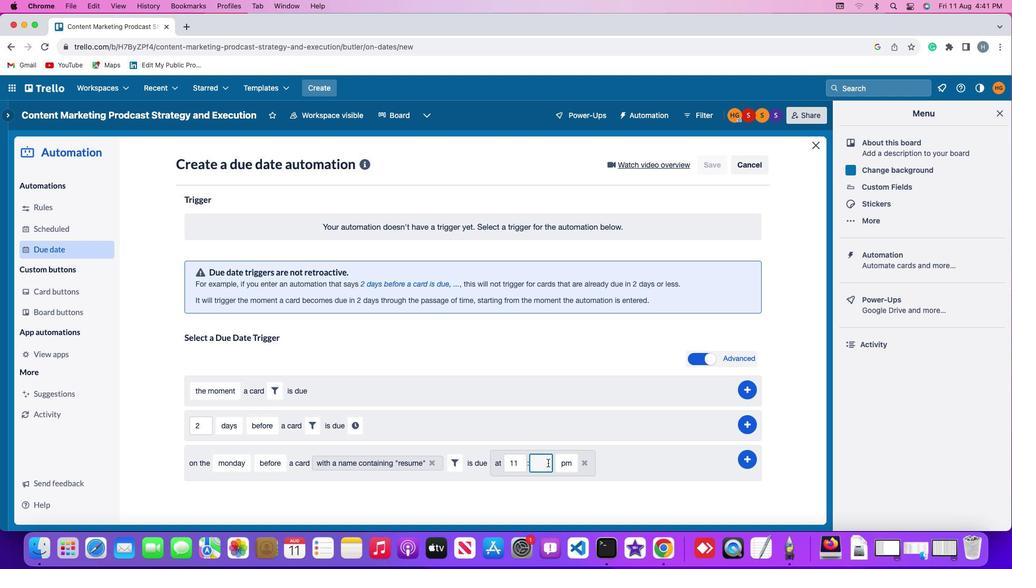 
Action: Key pressed '0'
Screenshot: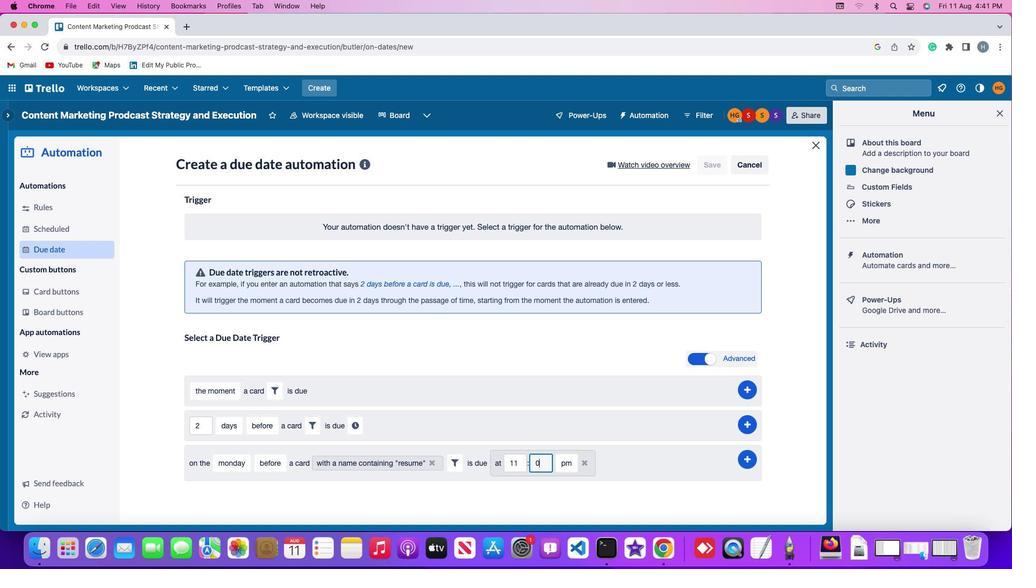 
Action: Mouse moved to (547, 463)
Screenshot: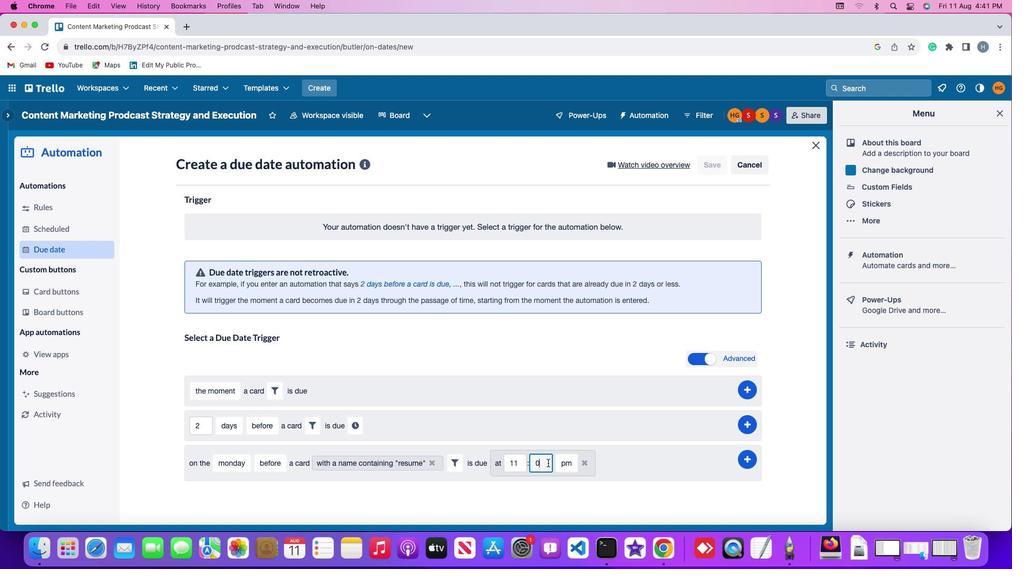 
Action: Key pressed '0'
Screenshot: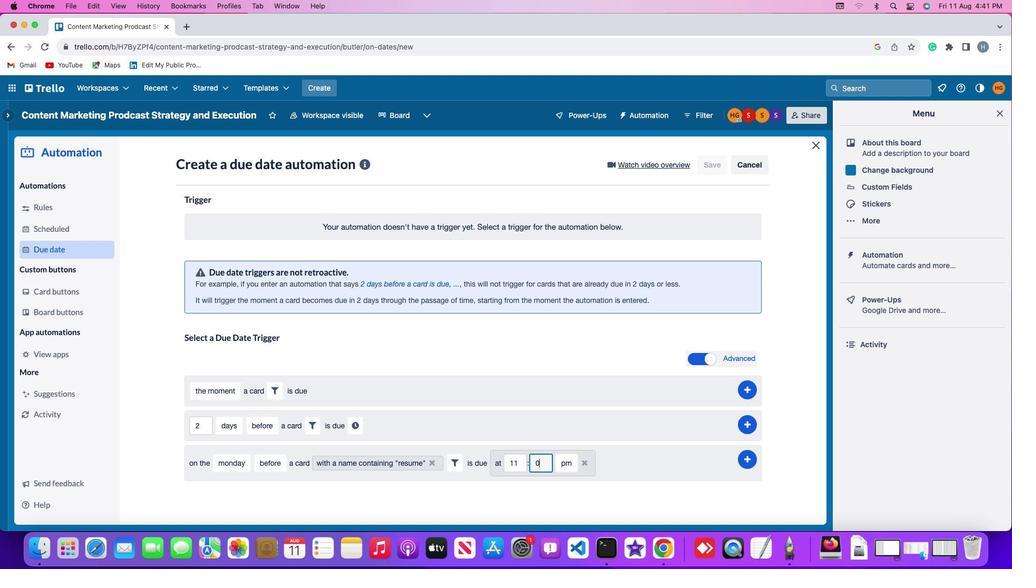 
Action: Mouse moved to (568, 462)
Screenshot: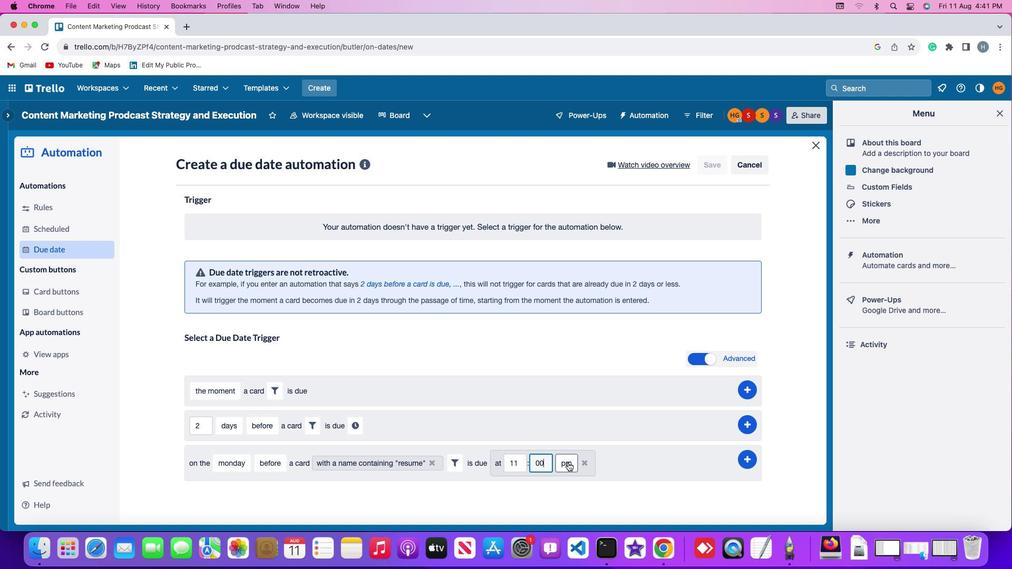 
Action: Mouse pressed left at (568, 462)
Screenshot: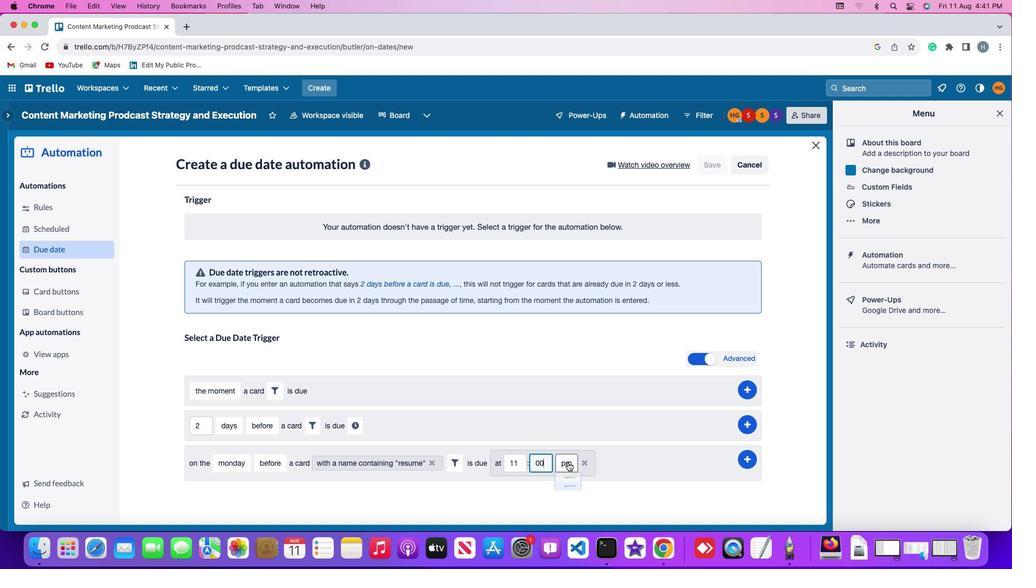 
Action: Mouse moved to (567, 481)
Screenshot: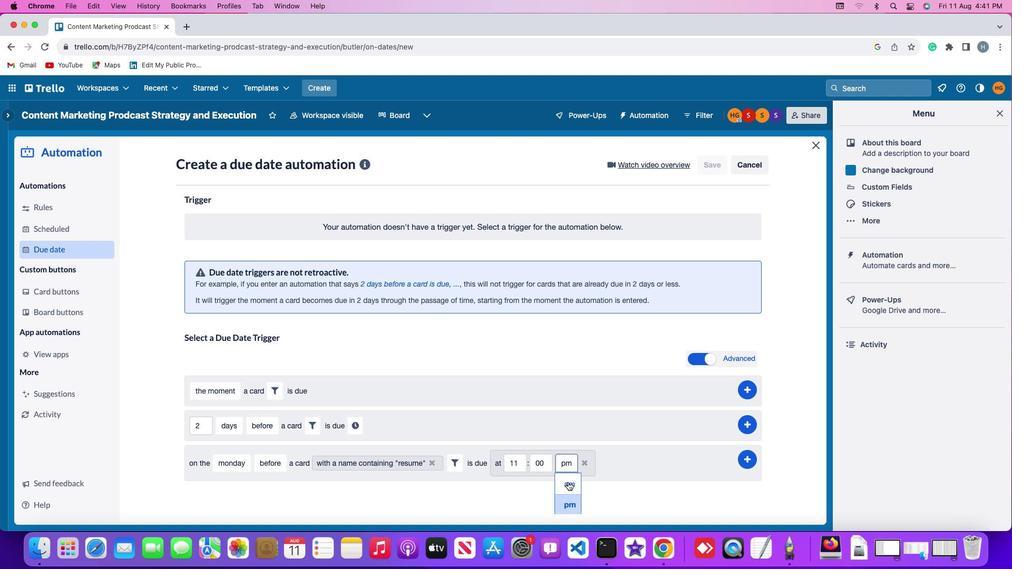 
Action: Mouse pressed left at (567, 481)
Screenshot: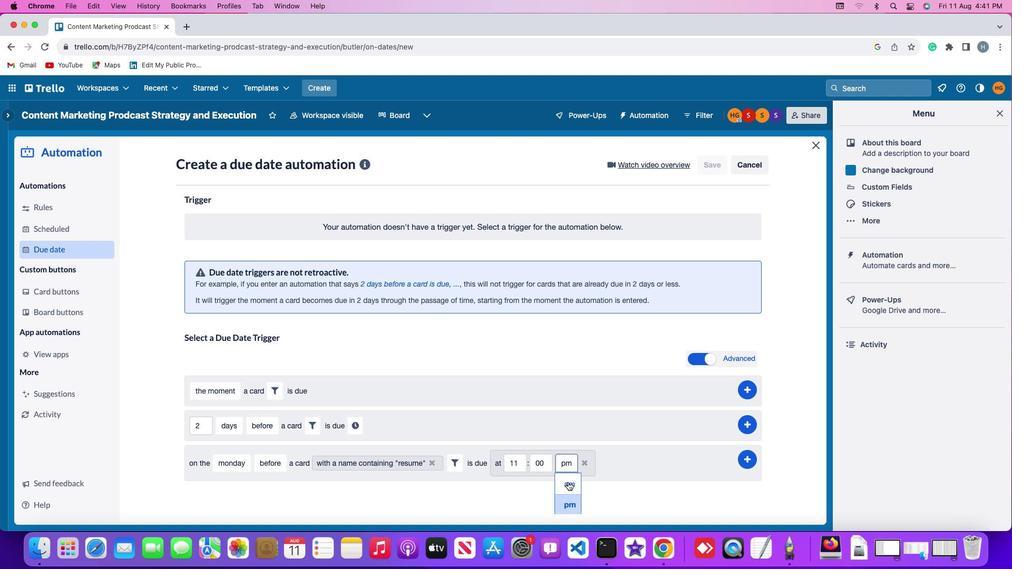 
Action: Mouse moved to (748, 456)
Screenshot: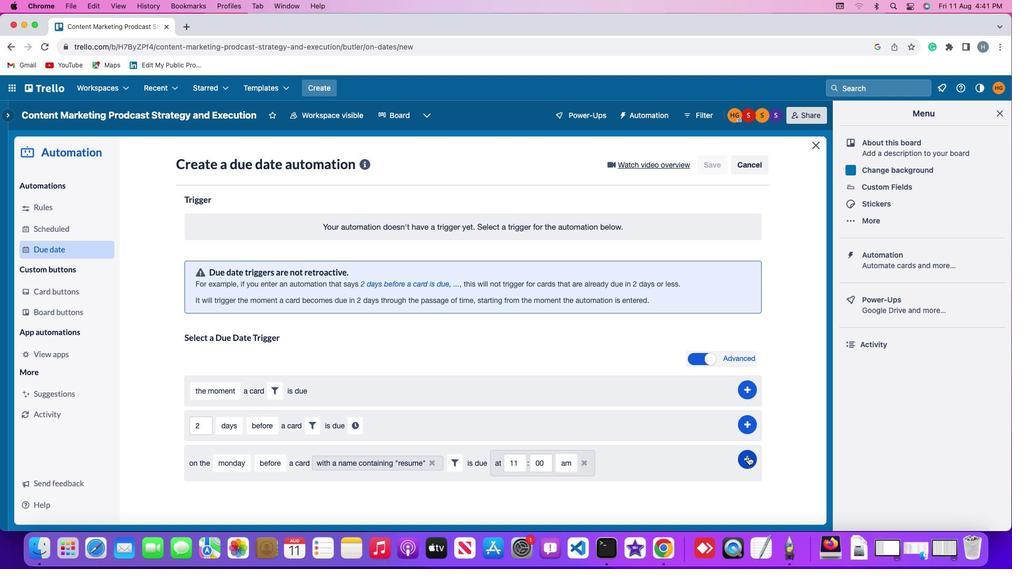 
Action: Mouse pressed left at (748, 456)
Screenshot: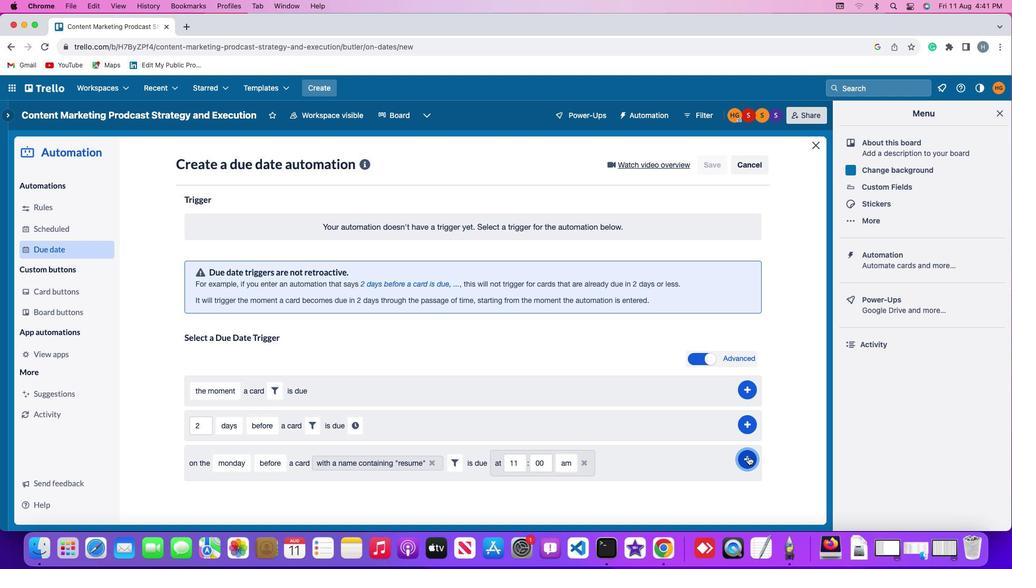 
Action: Mouse moved to (797, 346)
Screenshot: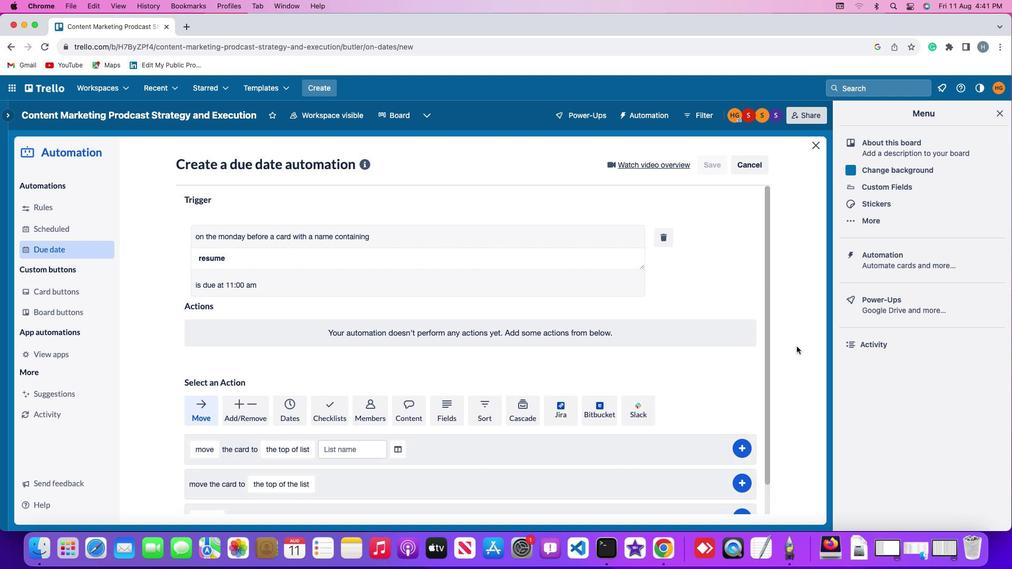 
